 Task: In the  document Journalingfile.pdf Change the allignment of footer to  'Center' Select the entire text and insert font style 'Merriweather' and font size: 24
Action: Mouse moved to (243, 321)
Screenshot: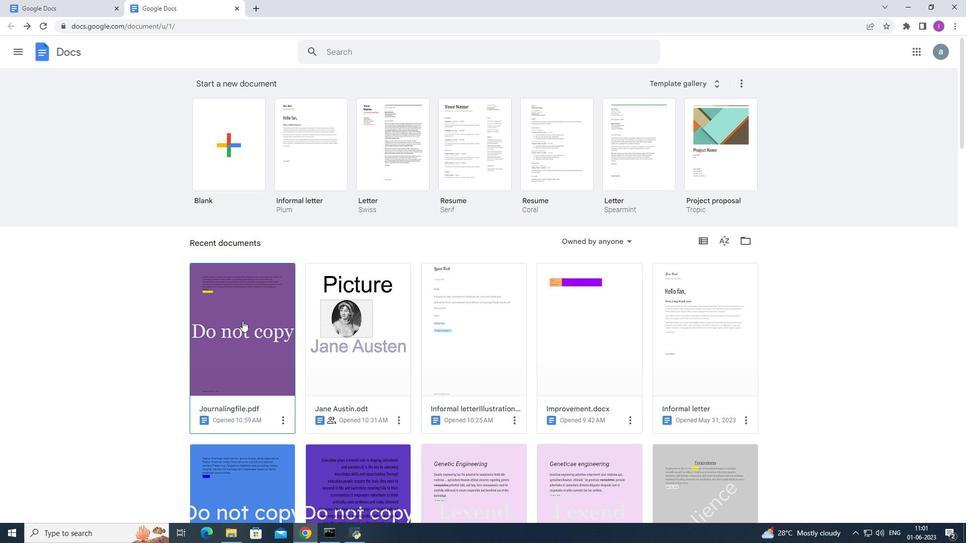 
Action: Mouse pressed left at (243, 321)
Screenshot: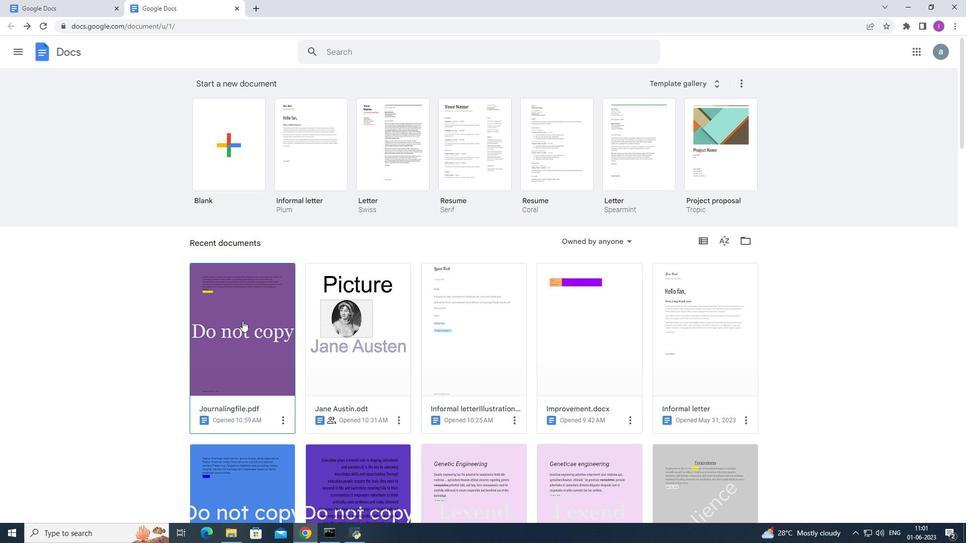 
Action: Mouse moved to (246, 301)
Screenshot: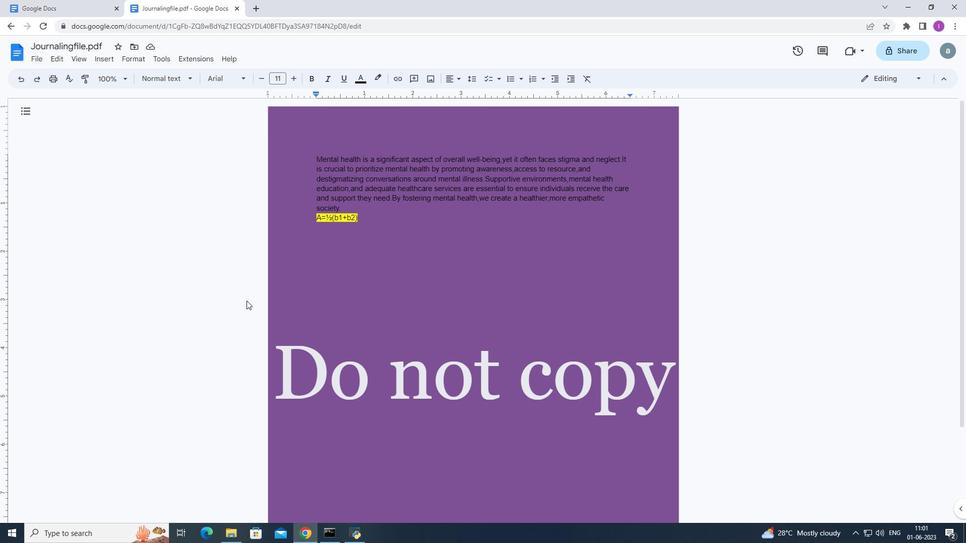 
Action: Mouse scrolled (246, 300) with delta (0, 0)
Screenshot: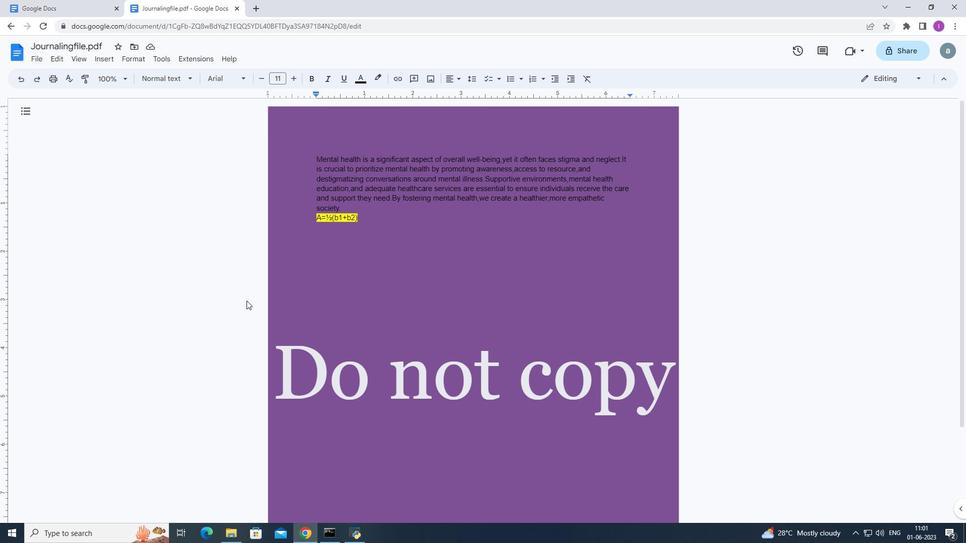 
Action: Mouse moved to (249, 301)
Screenshot: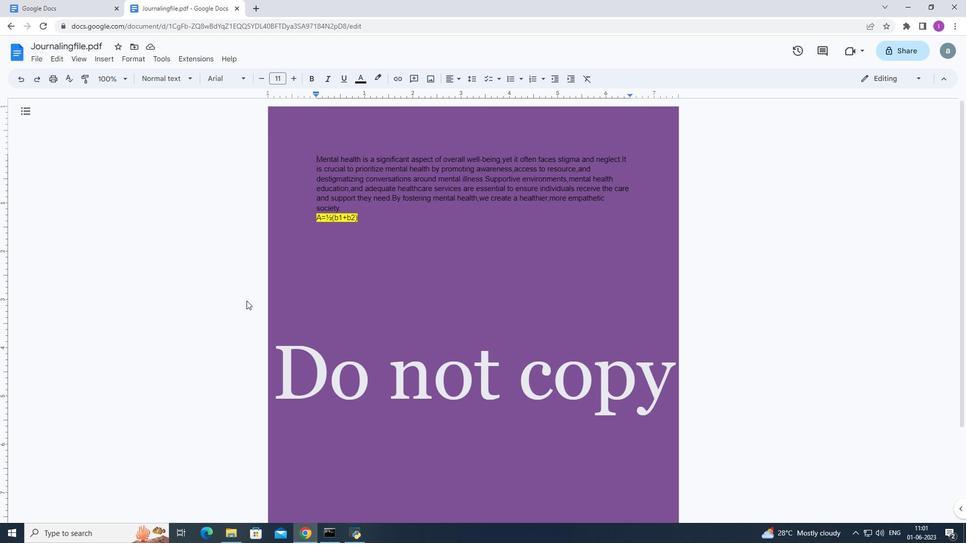 
Action: Mouse scrolled (248, 301) with delta (0, 0)
Screenshot: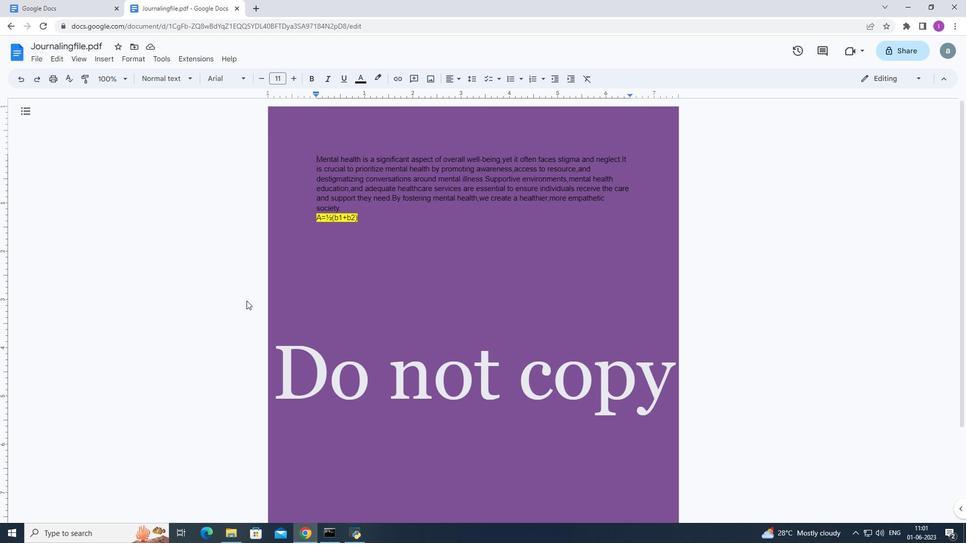 
Action: Mouse moved to (249, 301)
Screenshot: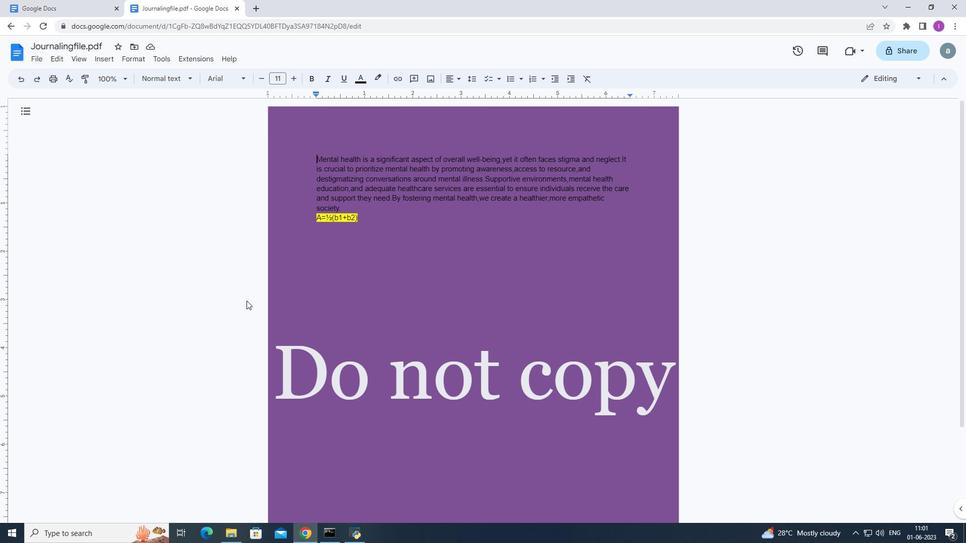 
Action: Mouse scrolled (249, 301) with delta (0, 0)
Screenshot: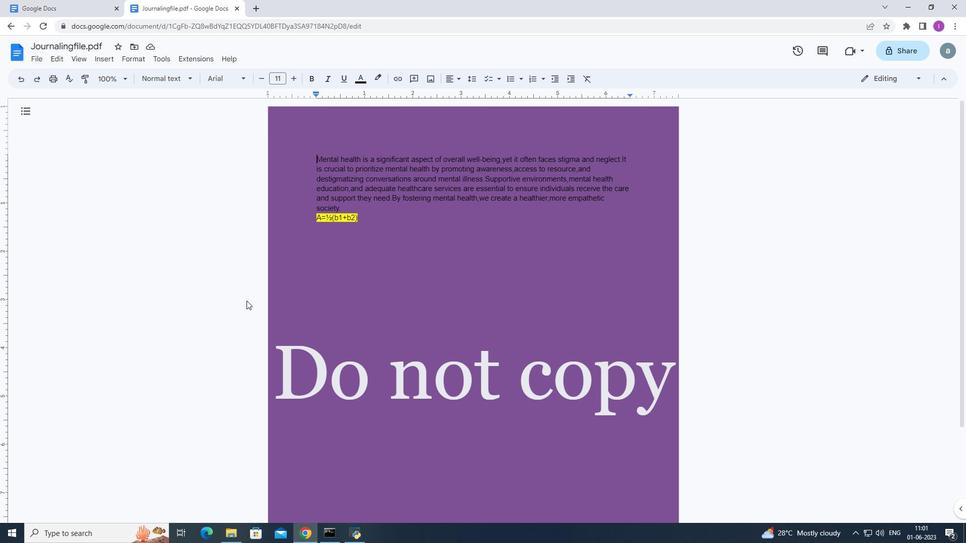 
Action: Mouse moved to (256, 299)
Screenshot: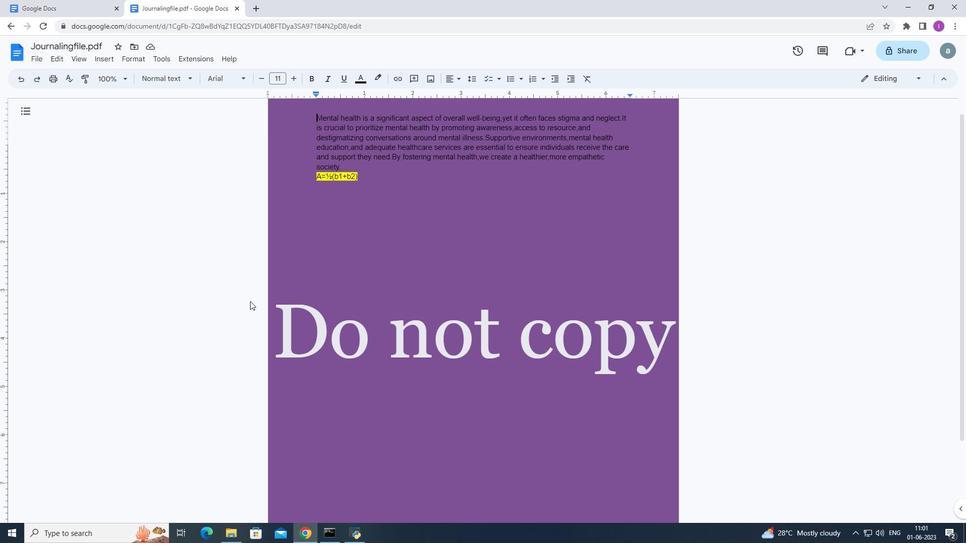
Action: Mouse scrolled (256, 298) with delta (0, 0)
Screenshot: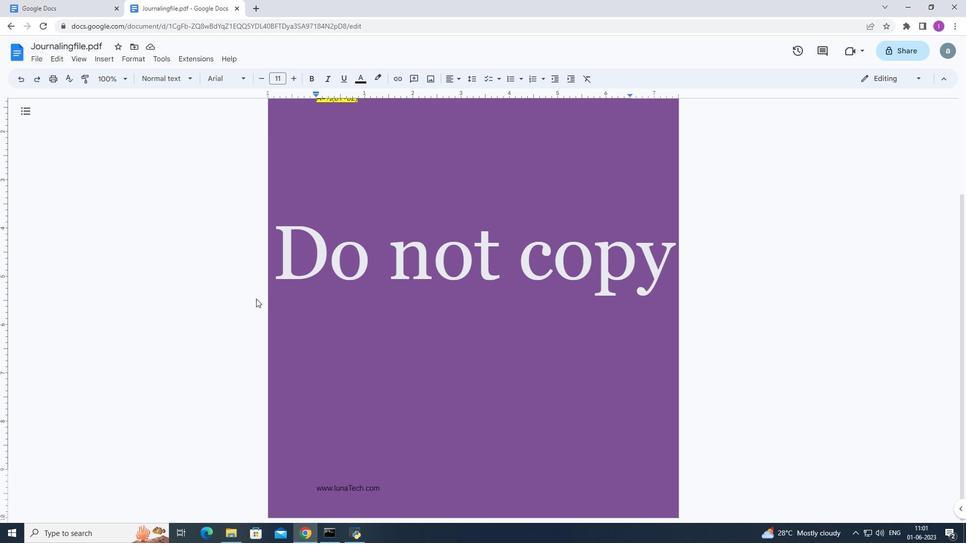 
Action: Mouse moved to (256, 299)
Screenshot: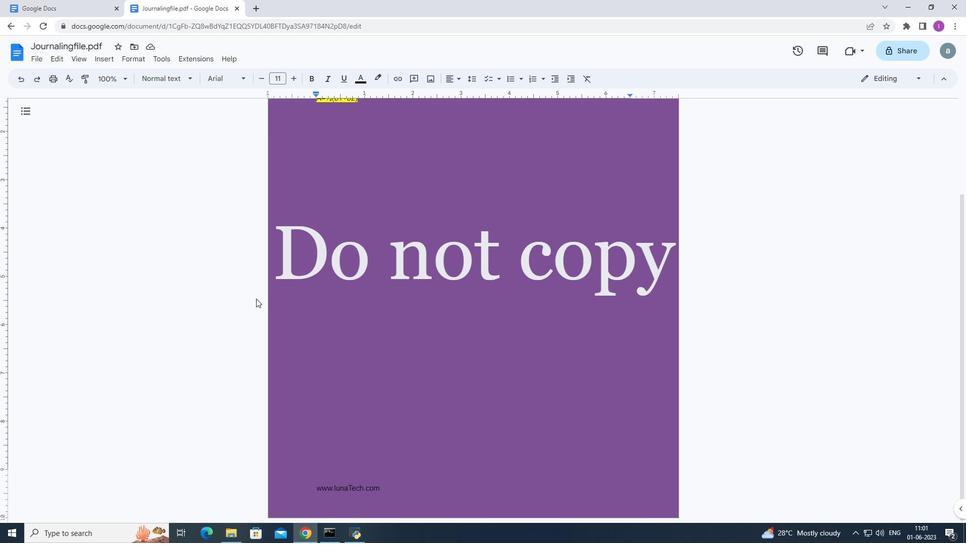 
Action: Mouse scrolled (256, 298) with delta (0, 0)
Screenshot: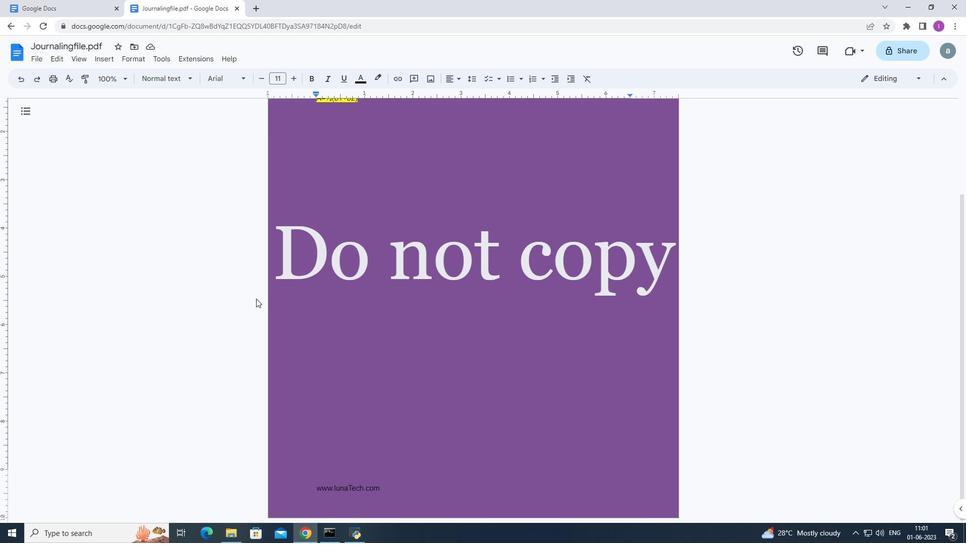
Action: Mouse moved to (256, 299)
Screenshot: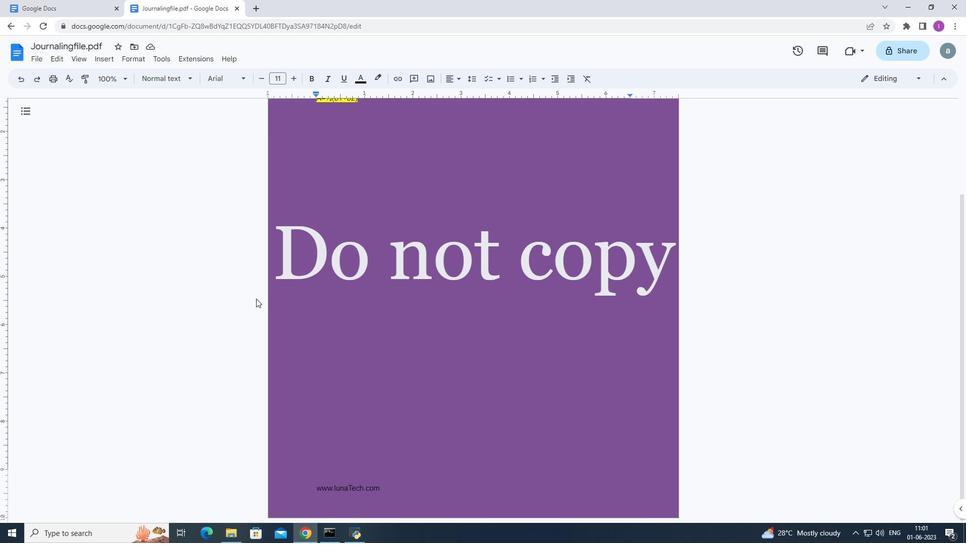 
Action: Mouse scrolled (256, 298) with delta (0, 0)
Screenshot: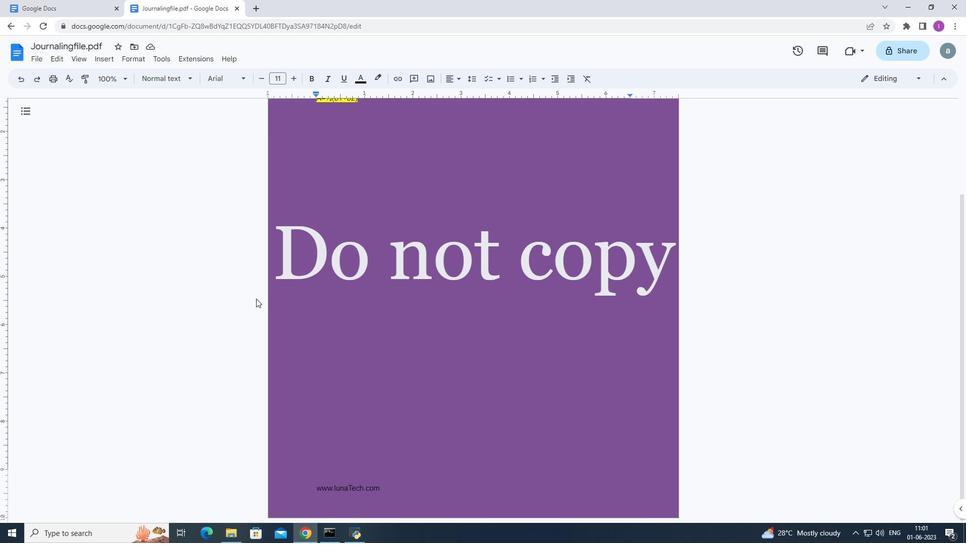 
Action: Mouse moved to (385, 489)
Screenshot: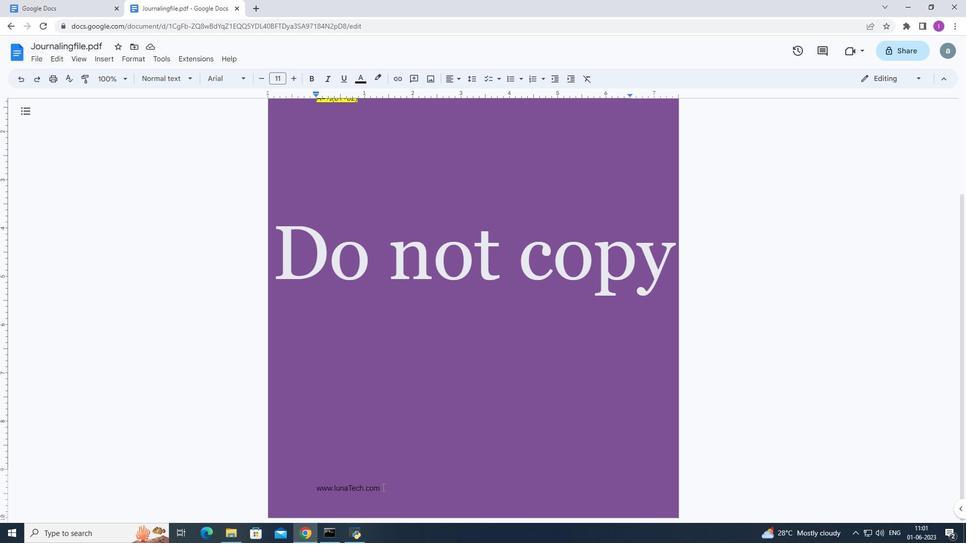 
Action: Mouse pressed left at (385, 489)
Screenshot: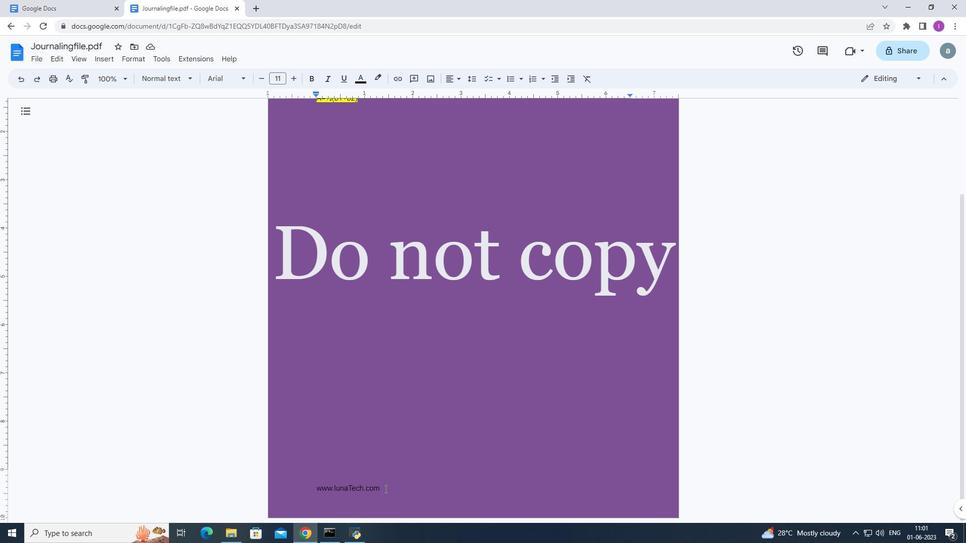 
Action: Mouse moved to (384, 481)
Screenshot: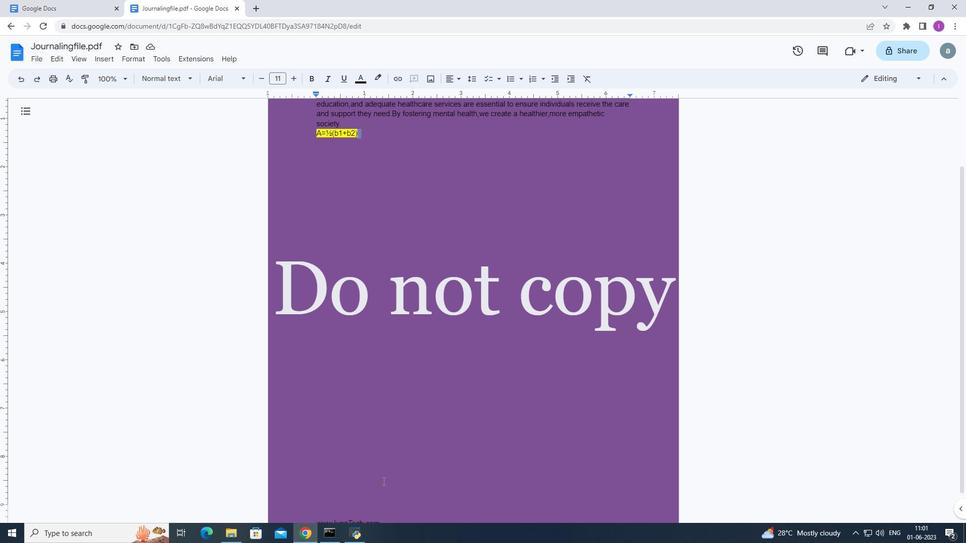 
Action: Mouse scrolled (384, 480) with delta (0, 0)
Screenshot: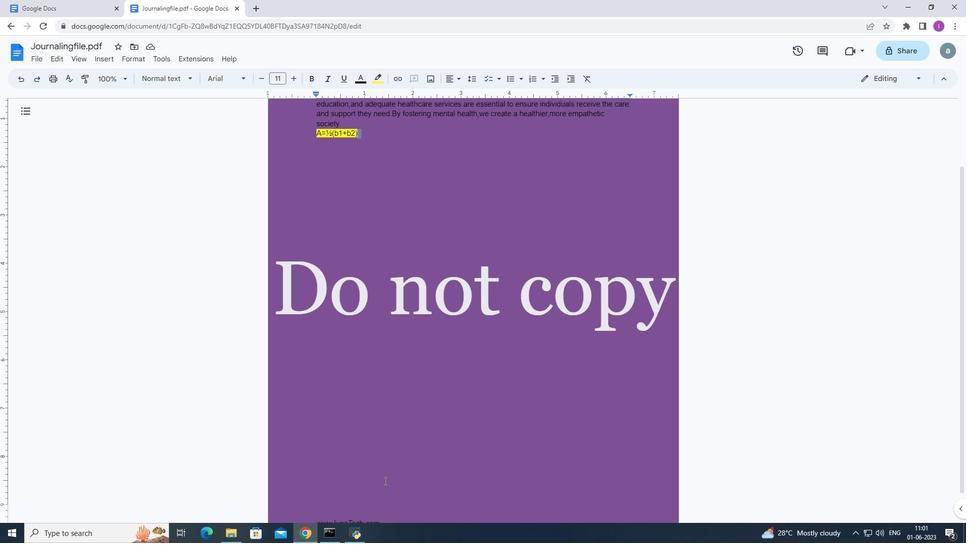 
Action: Mouse scrolled (384, 480) with delta (0, 0)
Screenshot: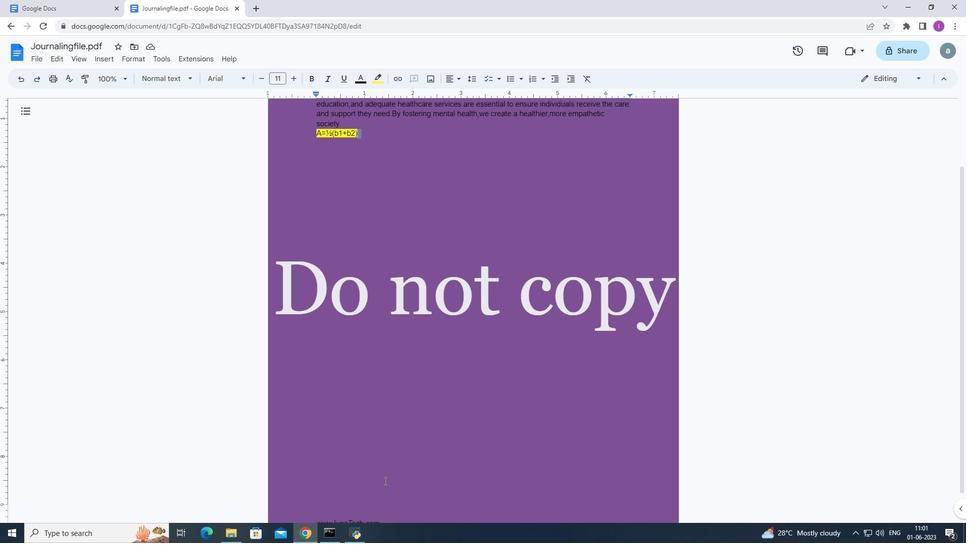 
Action: Mouse scrolled (384, 480) with delta (0, 0)
Screenshot: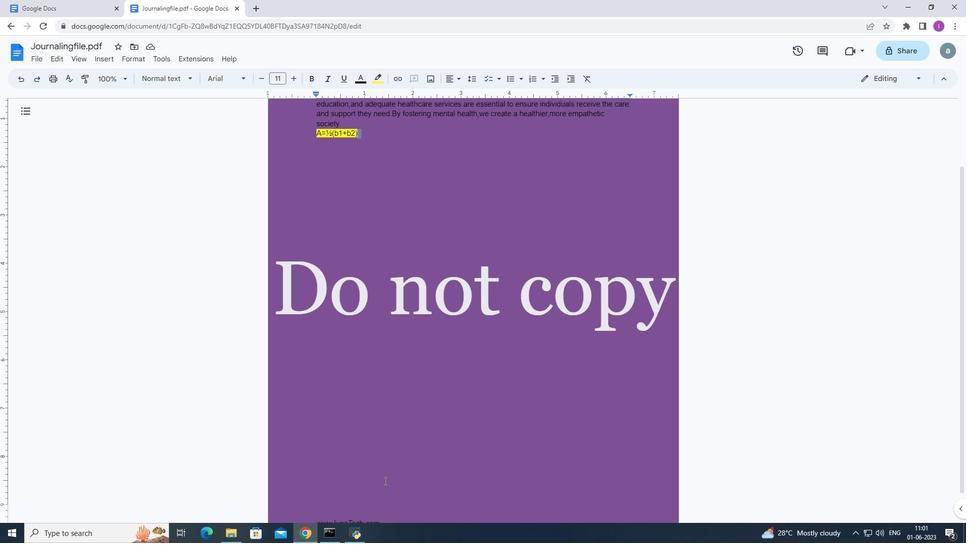
Action: Mouse scrolled (384, 481) with delta (0, 0)
Screenshot: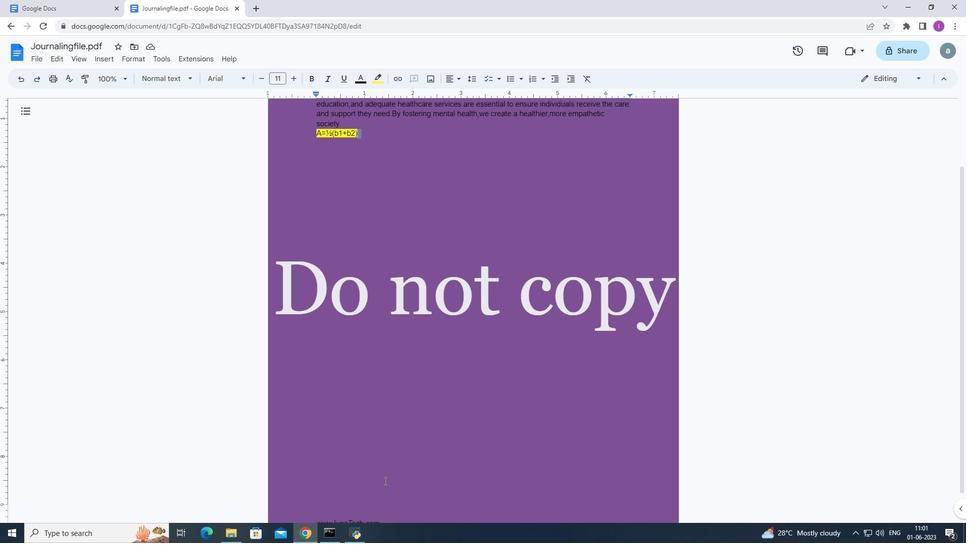 
Action: Mouse moved to (361, 484)
Screenshot: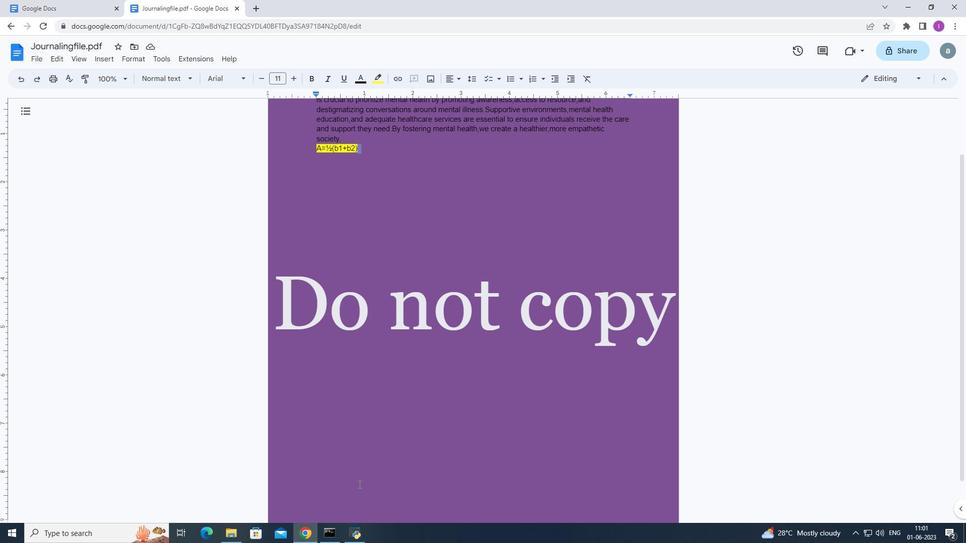 
Action: Mouse scrolled (361, 484) with delta (0, 0)
Screenshot: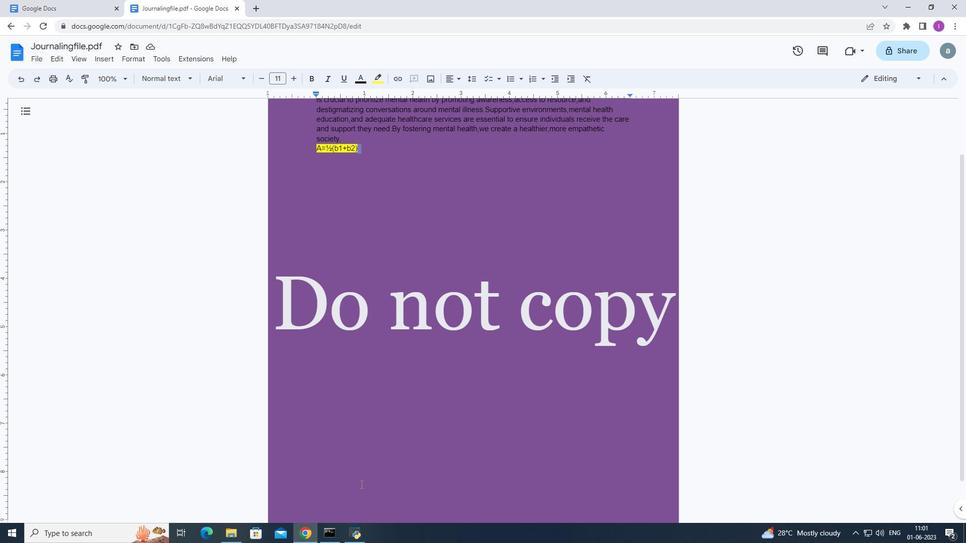 
Action: Mouse scrolled (361, 485) with delta (0, 0)
Screenshot: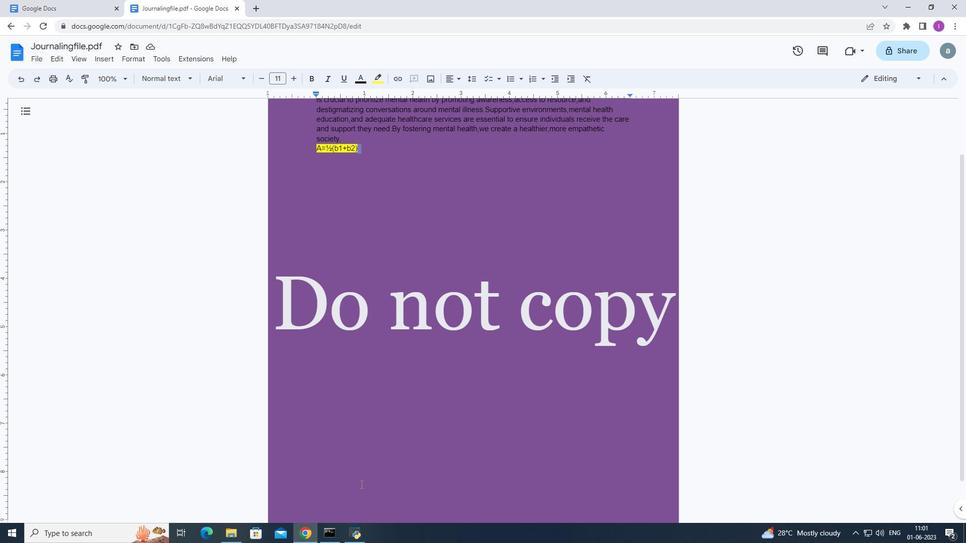 
Action: Mouse scrolled (361, 484) with delta (0, 0)
Screenshot: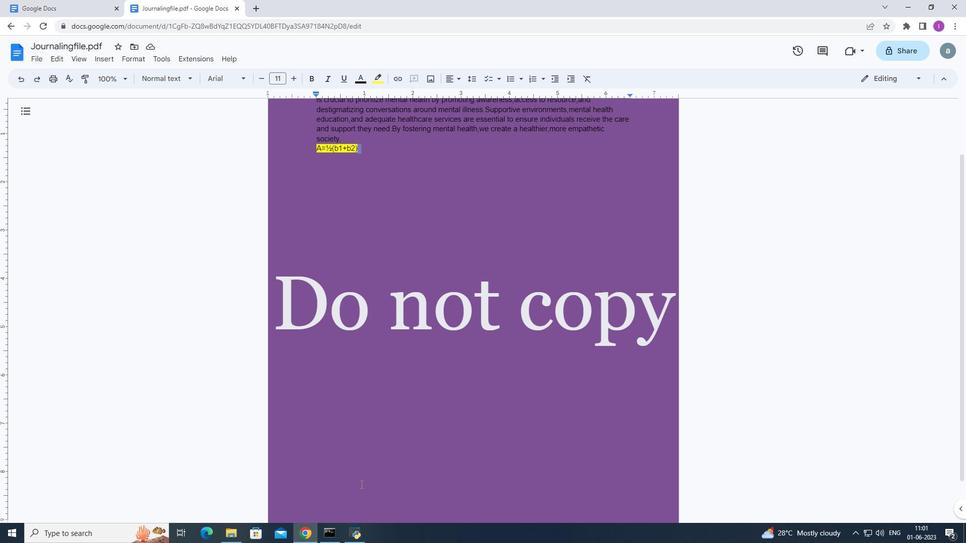 
Action: Mouse moved to (363, 483)
Screenshot: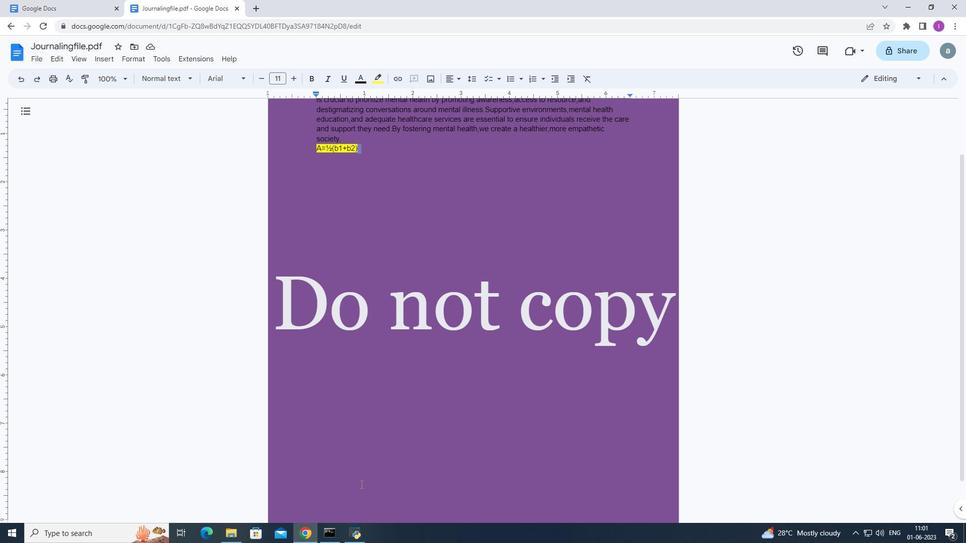 
Action: Mouse scrolled (362, 483) with delta (0, 0)
Screenshot: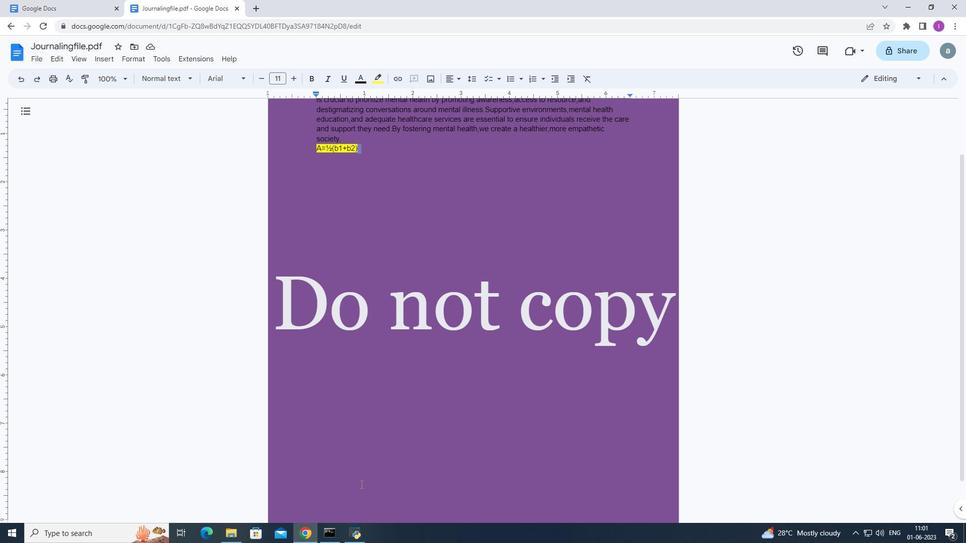 
Action: Mouse moved to (366, 489)
Screenshot: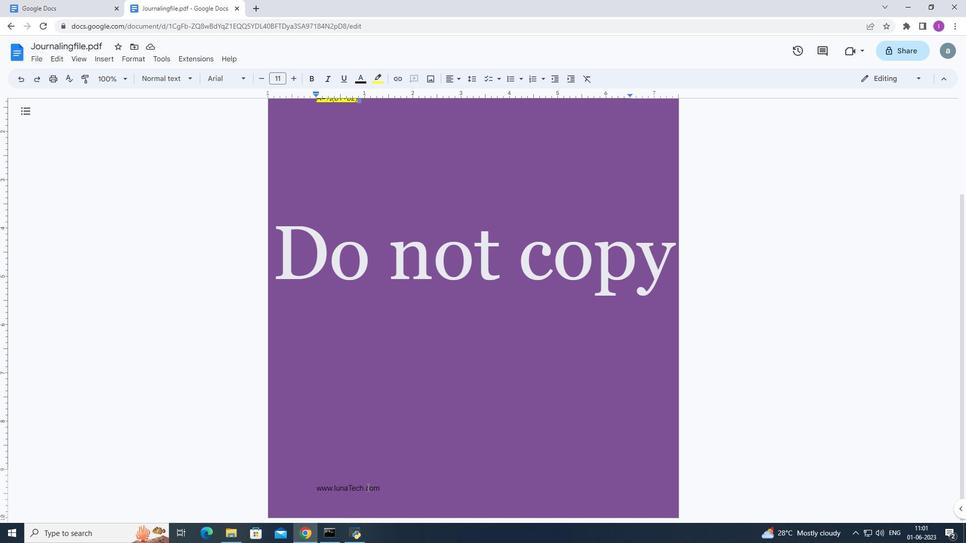 
Action: Mouse pressed left at (366, 489)
Screenshot: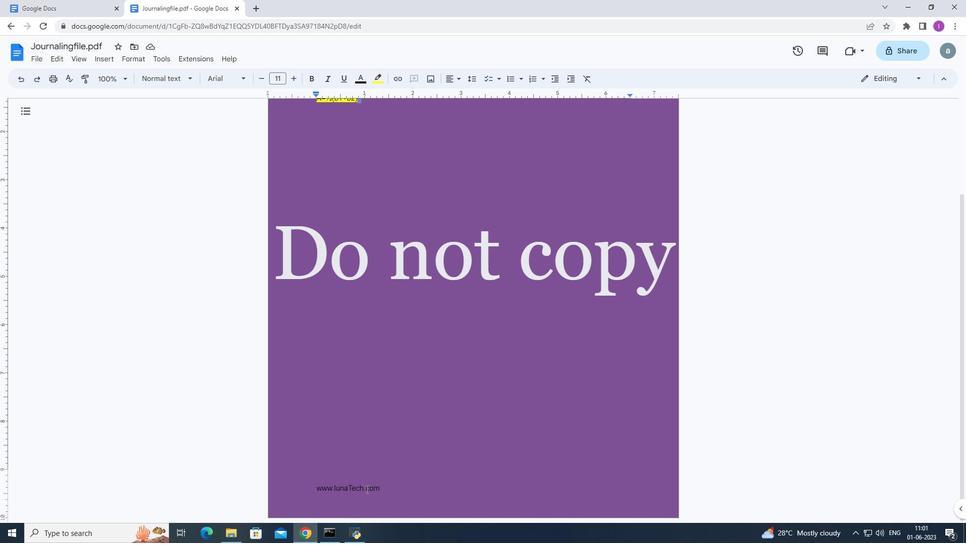 
Action: Mouse pressed left at (366, 489)
Screenshot: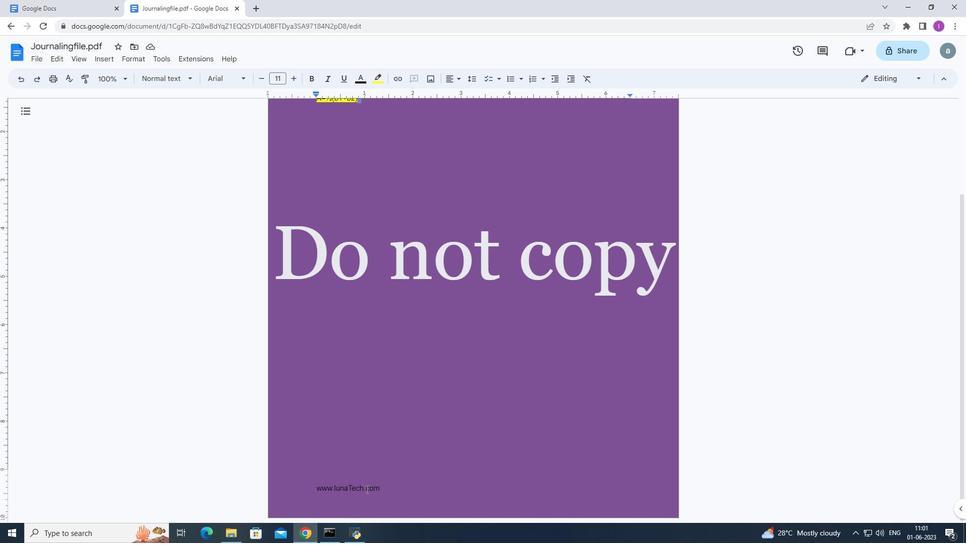 
Action: Mouse moved to (361, 532)
Screenshot: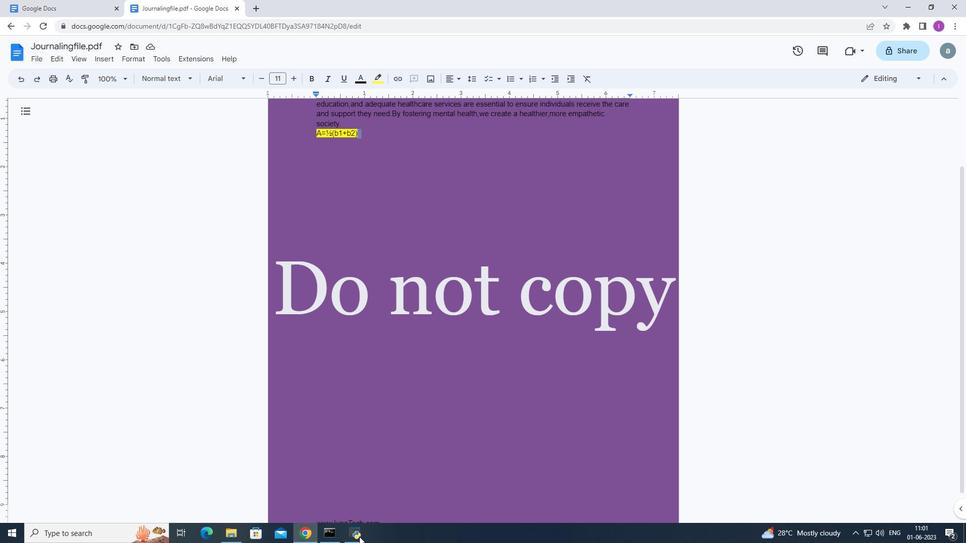 
Action: Mouse scrolled (361, 532) with delta (0, 0)
Screenshot: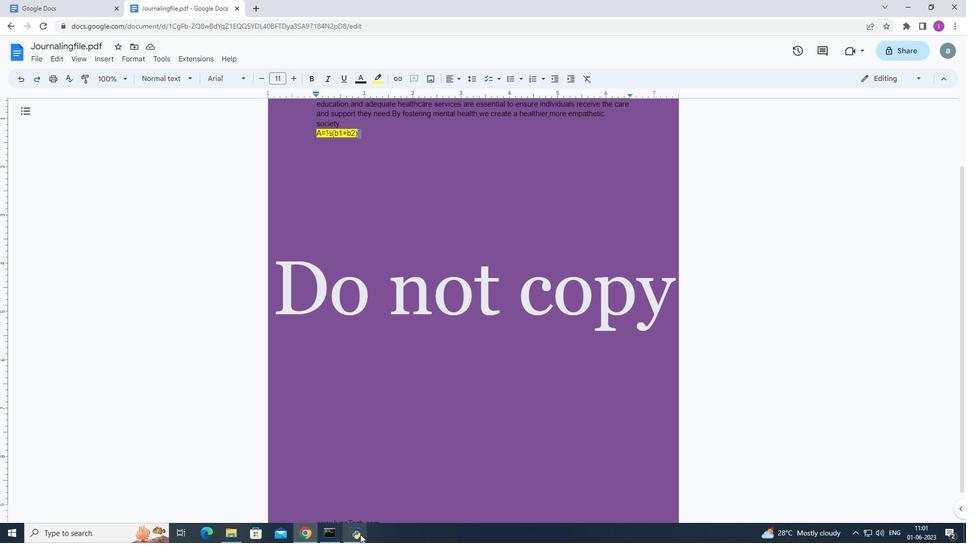 
Action: Mouse scrolled (361, 532) with delta (0, 0)
Screenshot: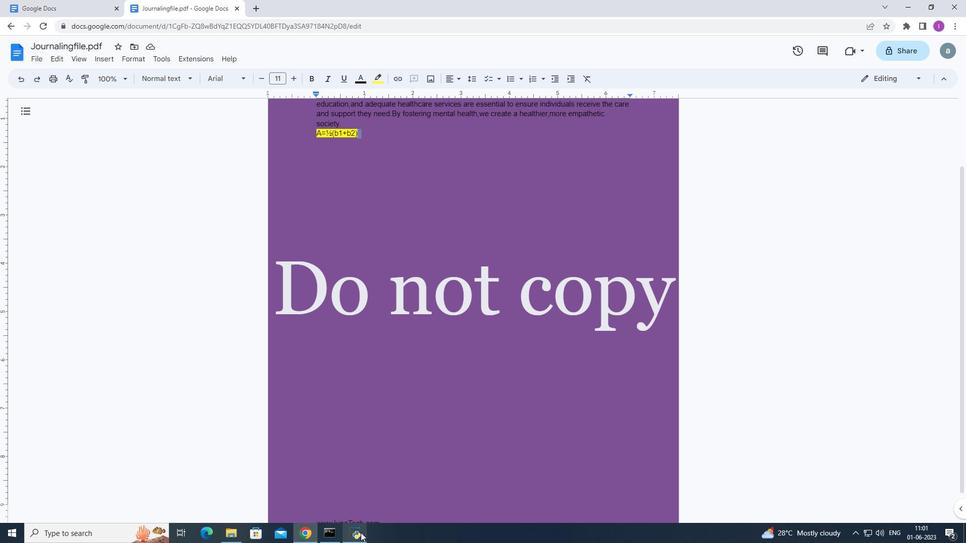 
Action: Mouse scrolled (361, 532) with delta (0, 0)
Screenshot: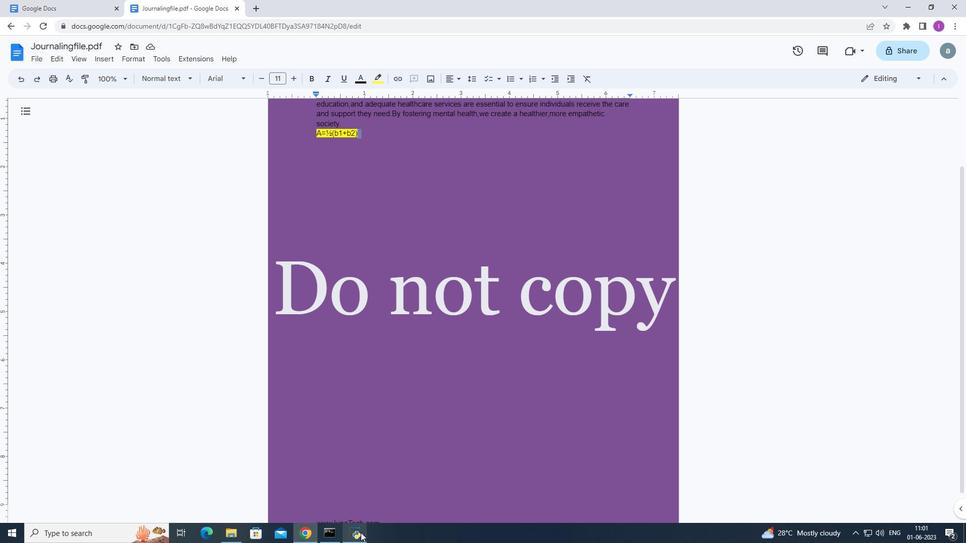 
Action: Mouse moved to (361, 532)
Screenshot: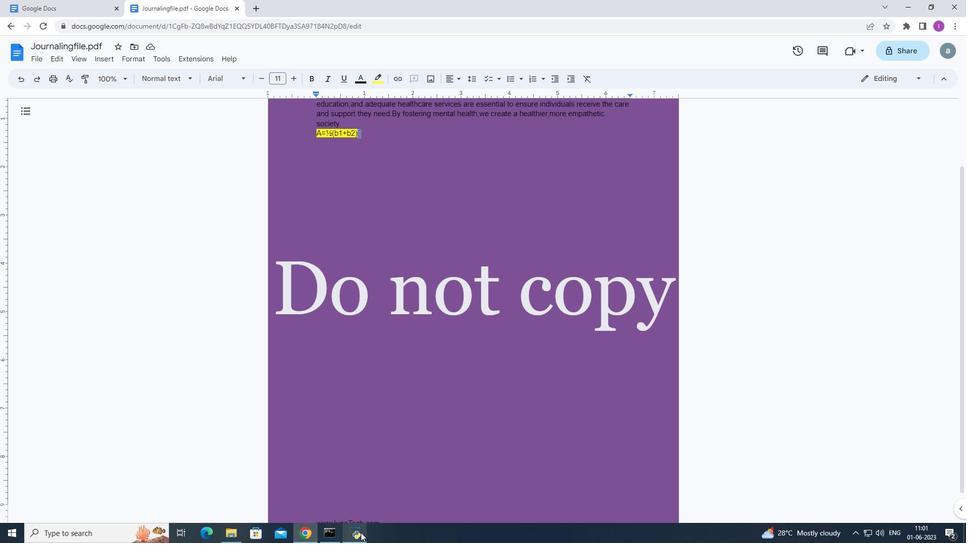 
Action: Mouse scrolled (361, 532) with delta (0, 0)
Screenshot: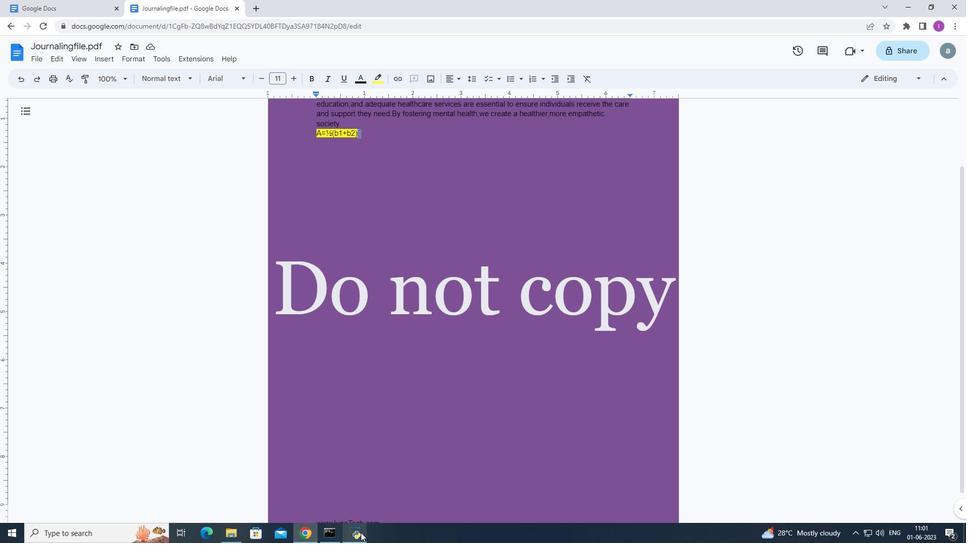 
Action: Mouse moved to (360, 479)
Screenshot: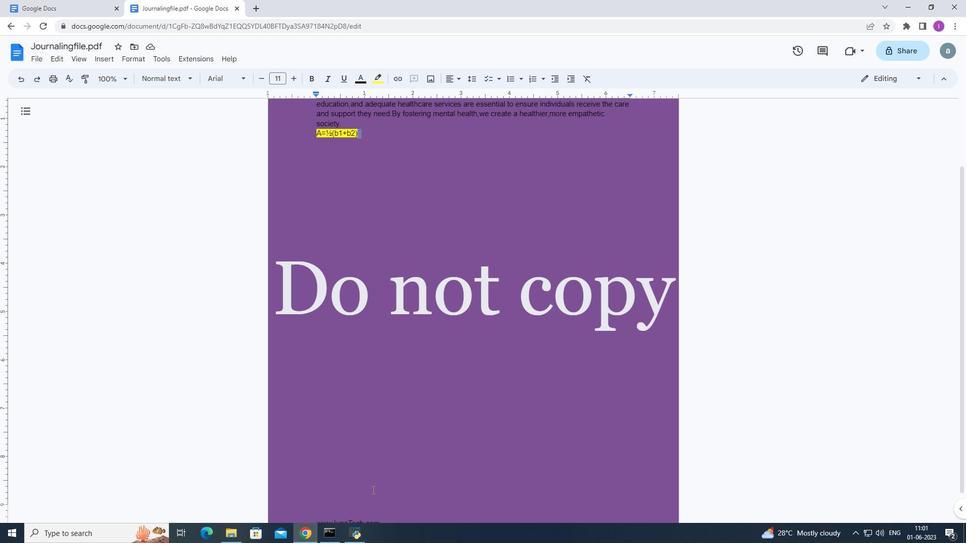 
Action: Mouse scrolled (360, 478) with delta (0, 0)
Screenshot: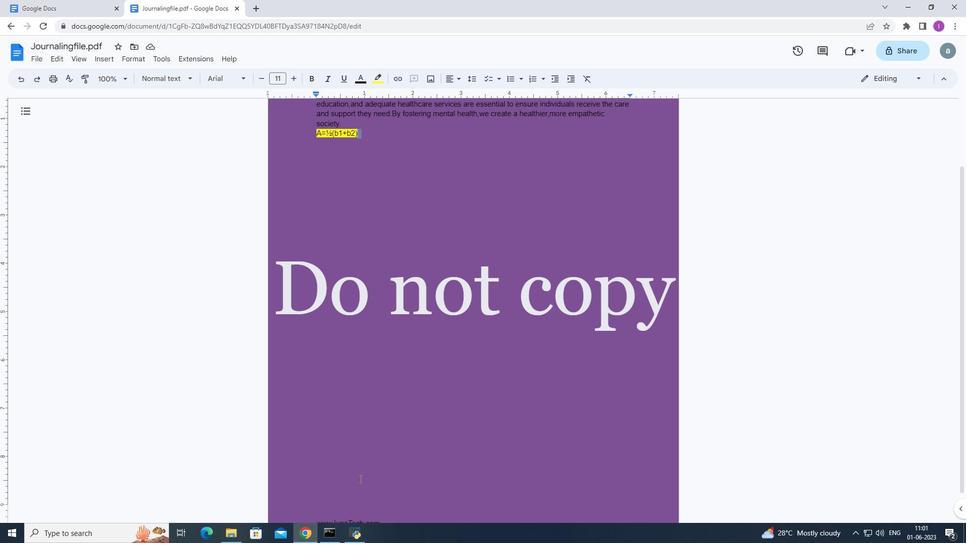 
Action: Mouse scrolled (360, 478) with delta (0, 0)
Screenshot: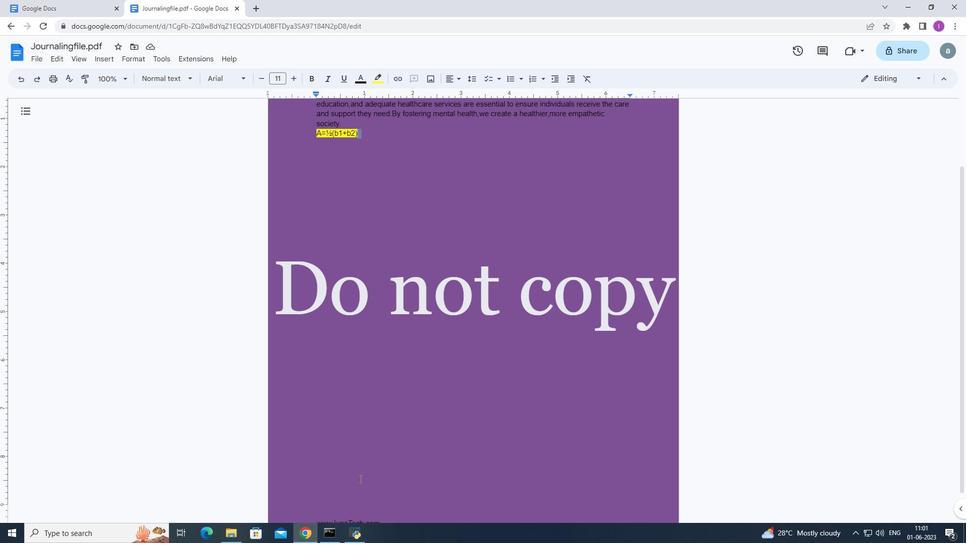 
Action: Mouse scrolled (360, 478) with delta (0, 0)
Screenshot: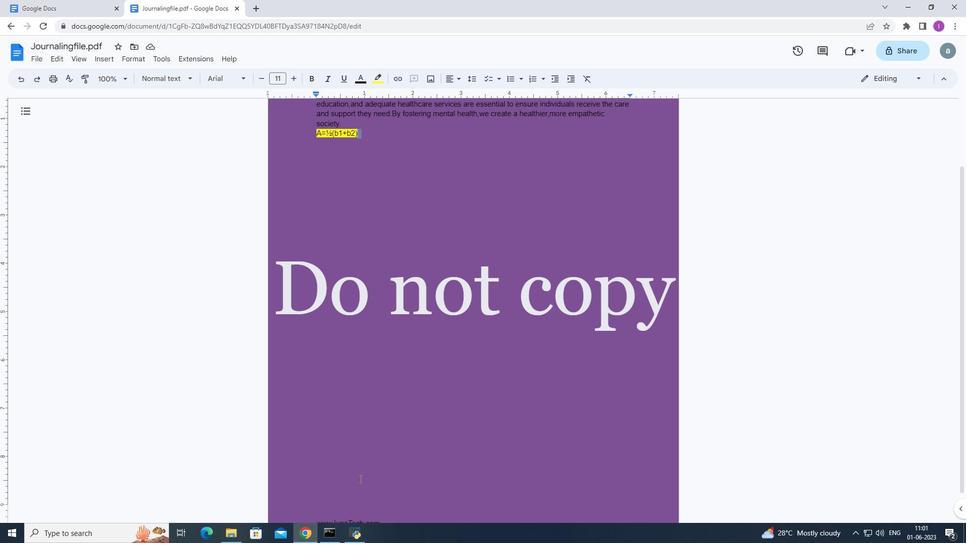 
Action: Mouse scrolled (360, 478) with delta (0, 0)
Screenshot: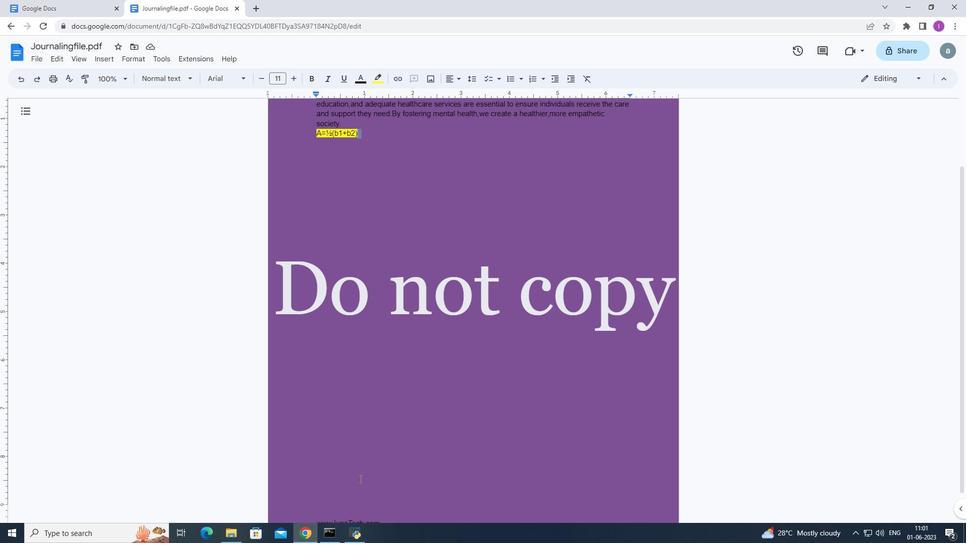 
Action: Mouse moved to (360, 490)
Screenshot: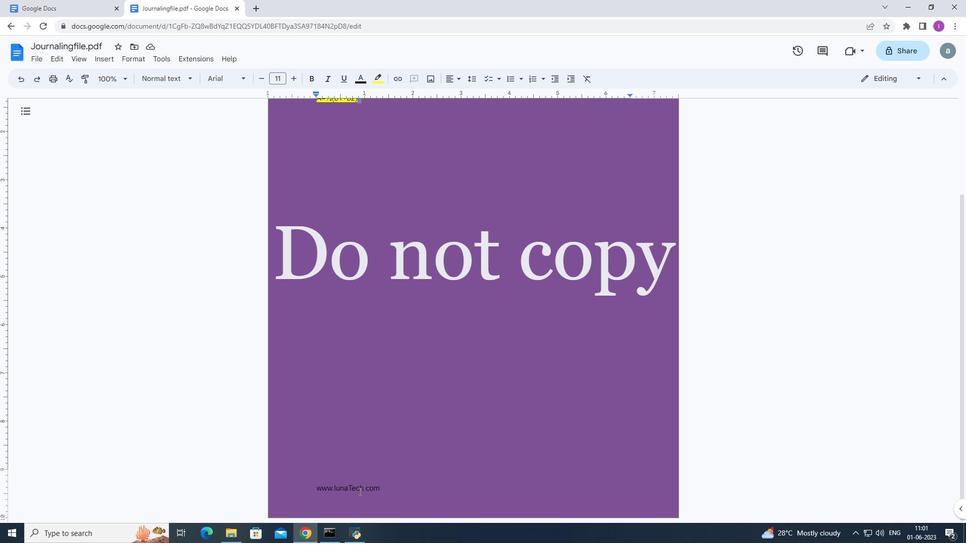 
Action: Mouse pressed left at (360, 490)
Screenshot: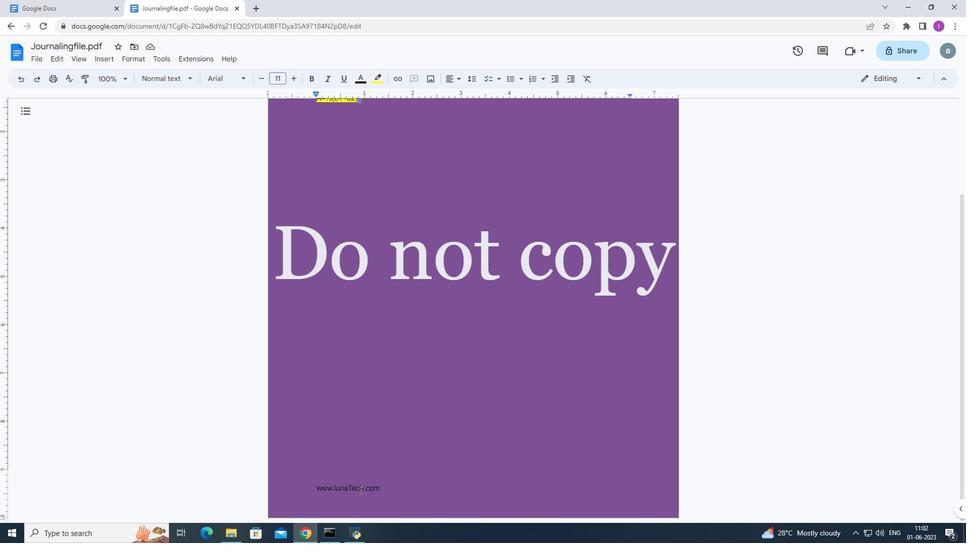 
Action: Mouse pressed left at (360, 490)
Screenshot: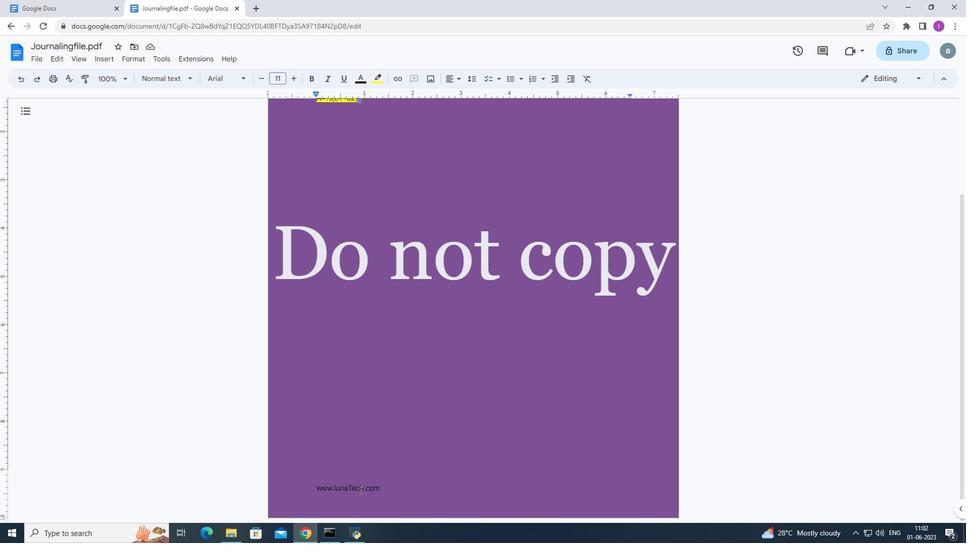 
Action: Mouse moved to (387, 475)
Screenshot: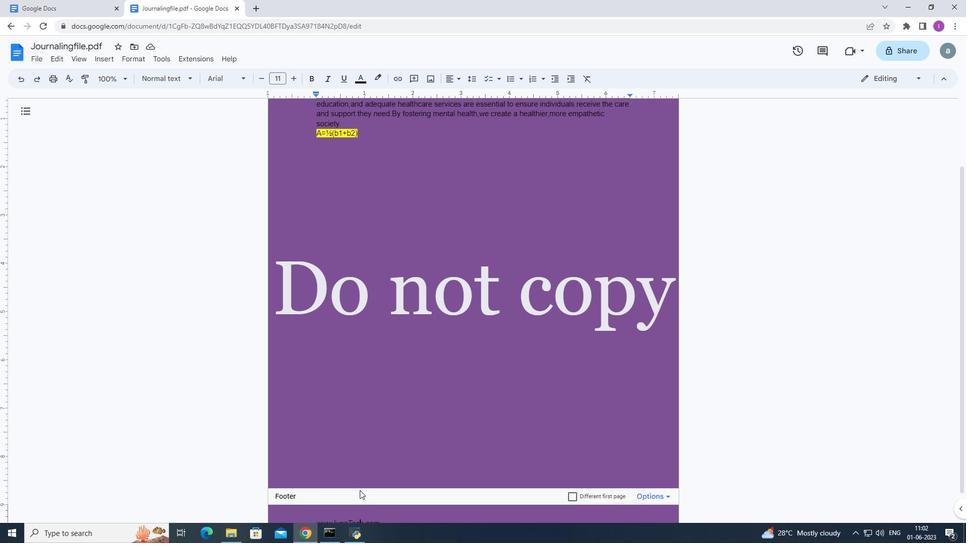 
Action: Mouse scrolled (387, 474) with delta (0, 0)
Screenshot: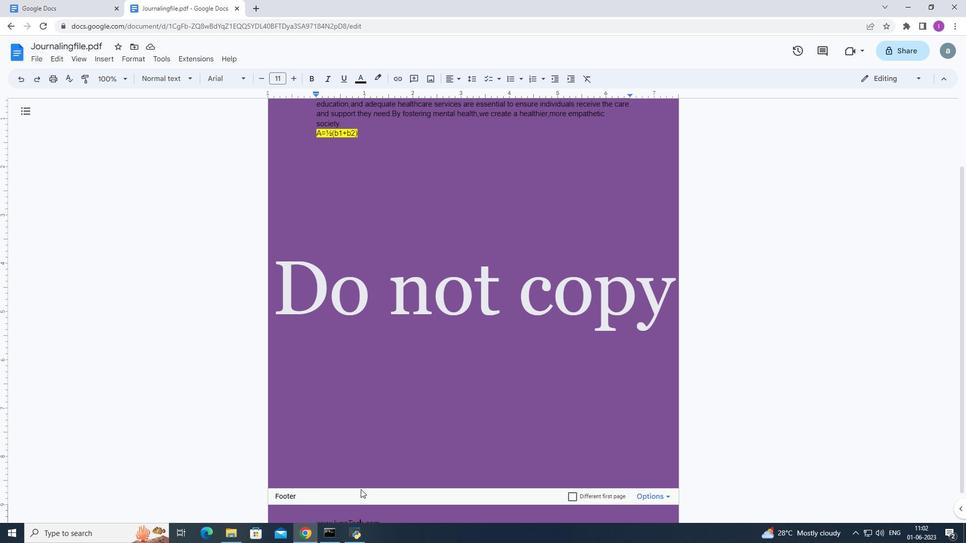 
Action: Mouse moved to (388, 475)
Screenshot: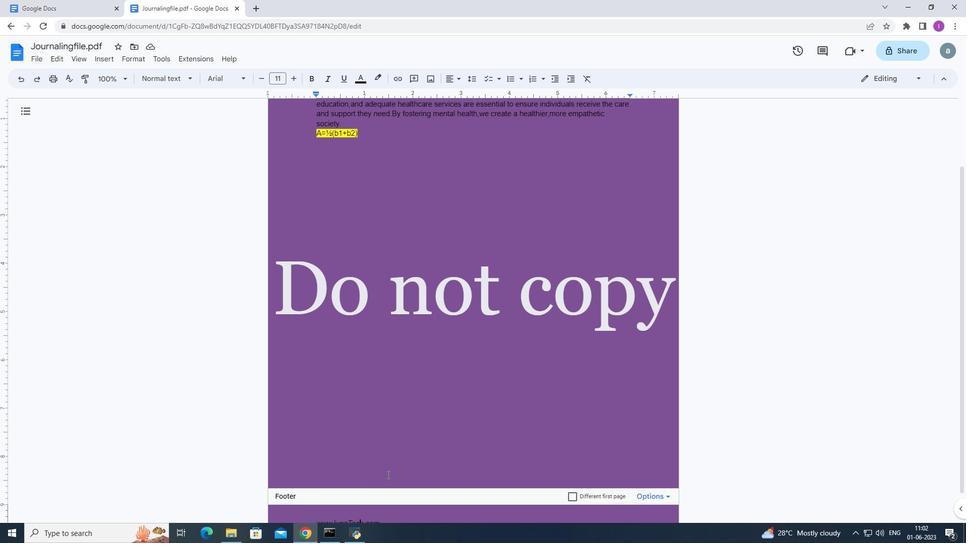 
Action: Mouse scrolled (388, 475) with delta (0, 0)
Screenshot: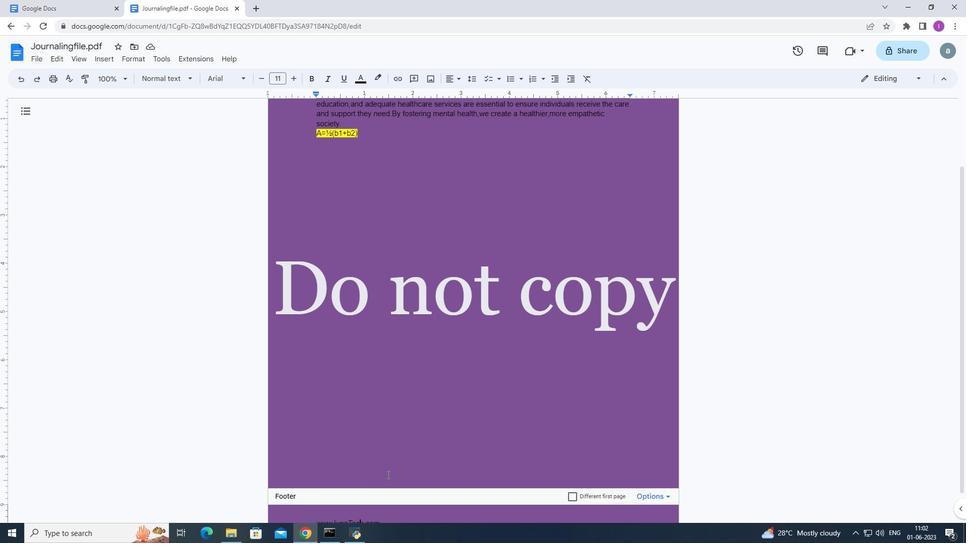 
Action: Mouse scrolled (388, 474) with delta (0, 0)
Screenshot: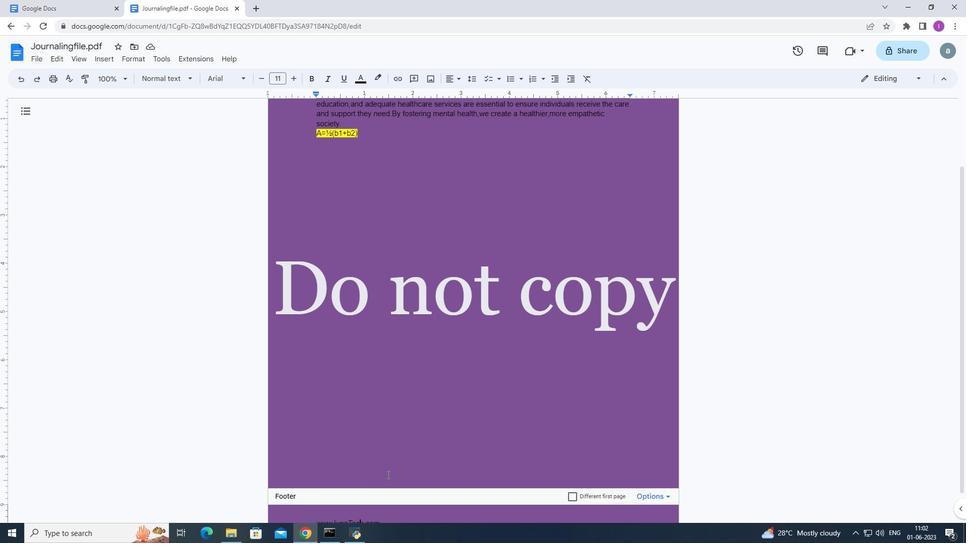 
Action: Mouse moved to (389, 491)
Screenshot: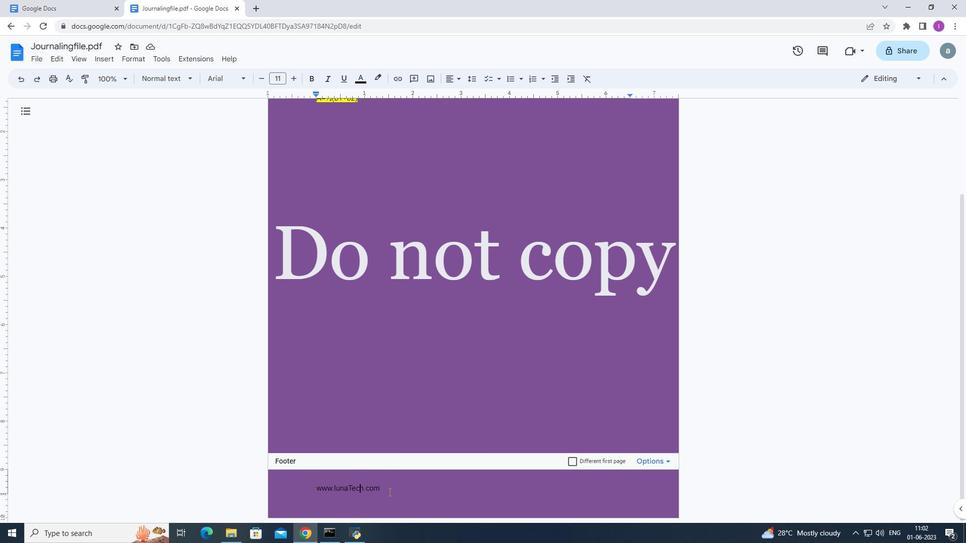 
Action: Mouse pressed left at (389, 491)
Screenshot: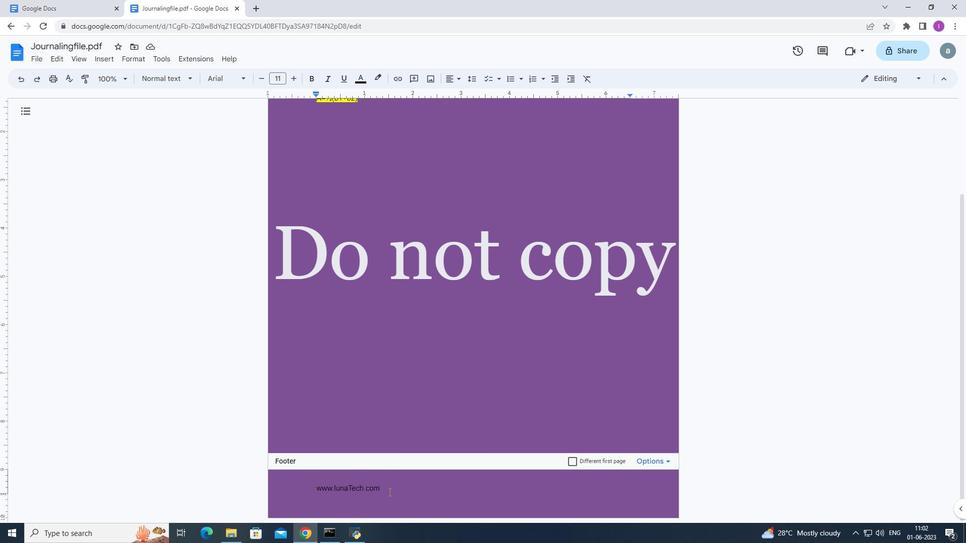 
Action: Mouse moved to (446, 76)
Screenshot: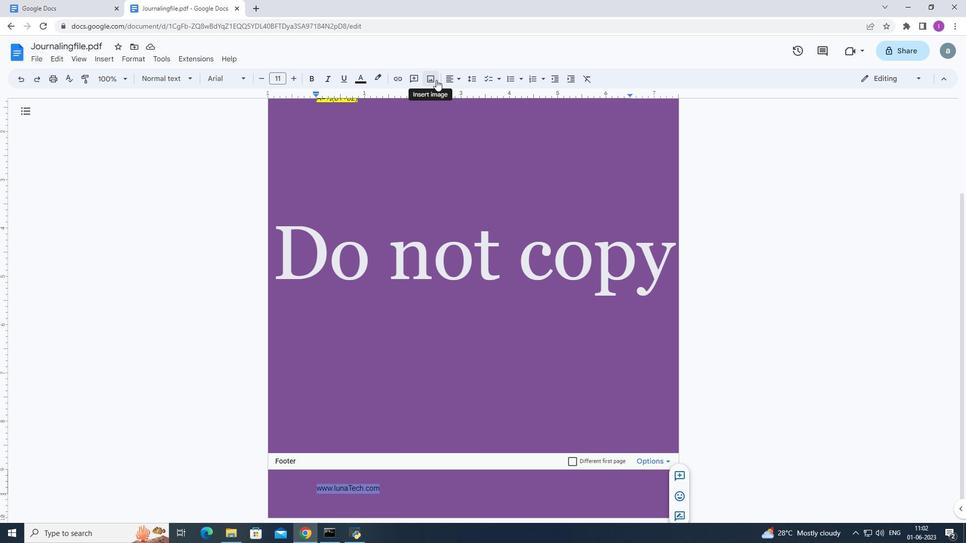 
Action: Mouse pressed left at (446, 76)
Screenshot: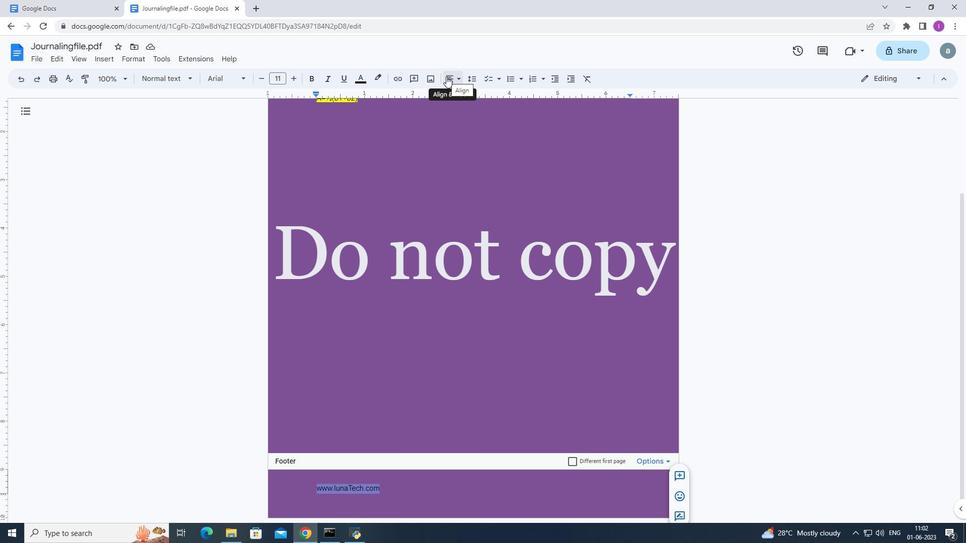 
Action: Mouse moved to (465, 98)
Screenshot: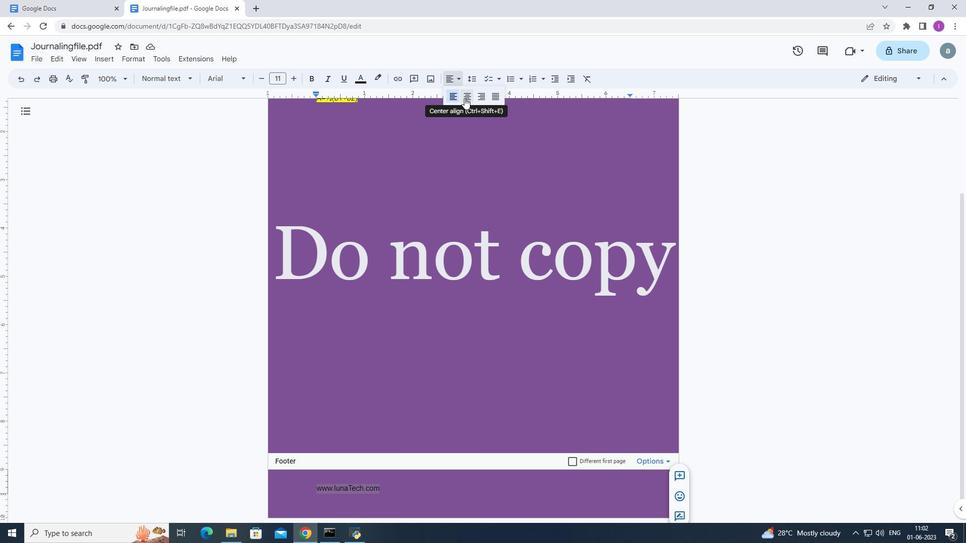 
Action: Mouse pressed left at (465, 98)
Screenshot: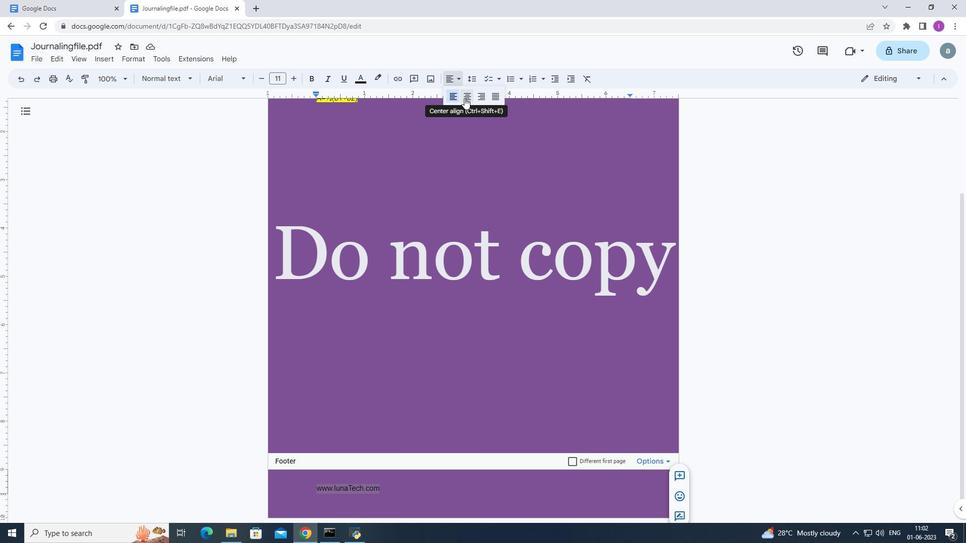 
Action: Mouse moved to (162, 266)
Screenshot: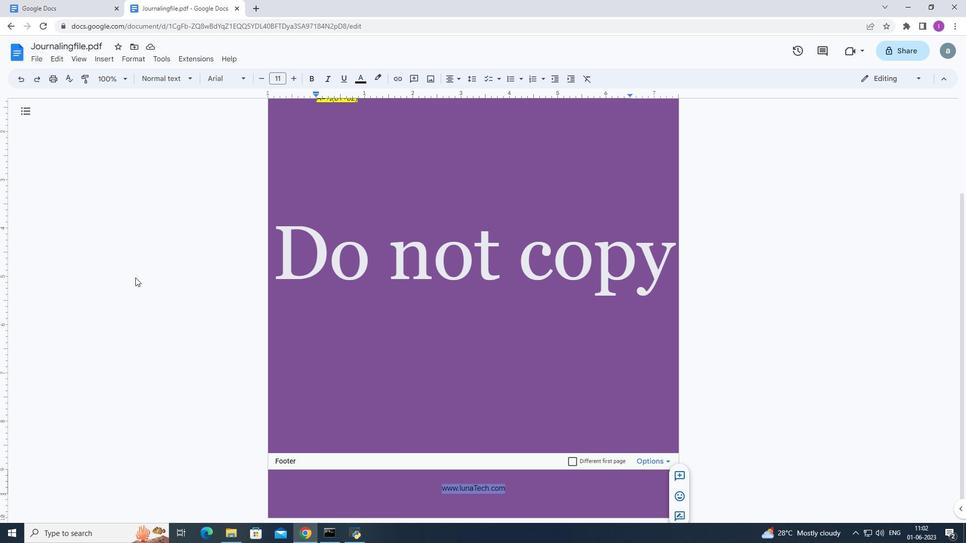 
Action: Mouse pressed left at (162, 266)
Screenshot: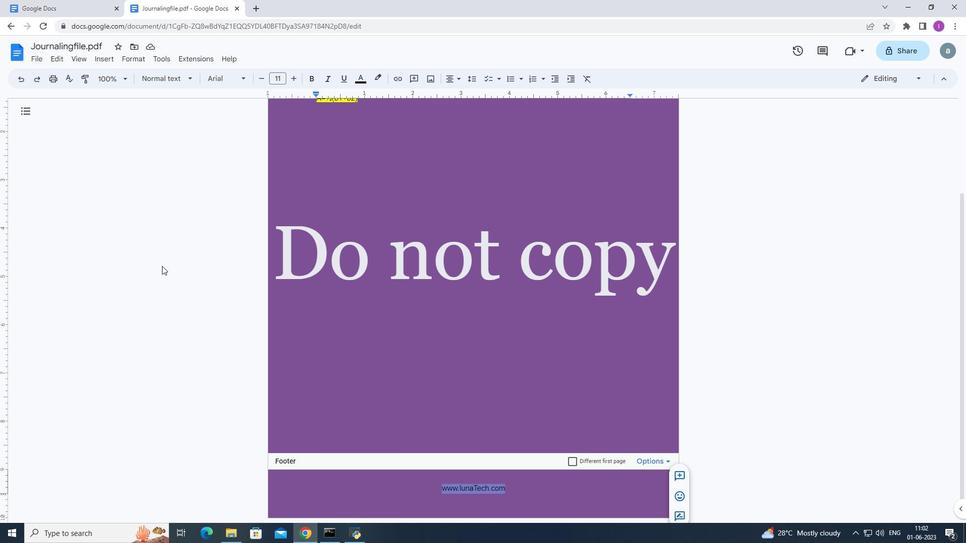 
Action: Mouse moved to (257, 263)
Screenshot: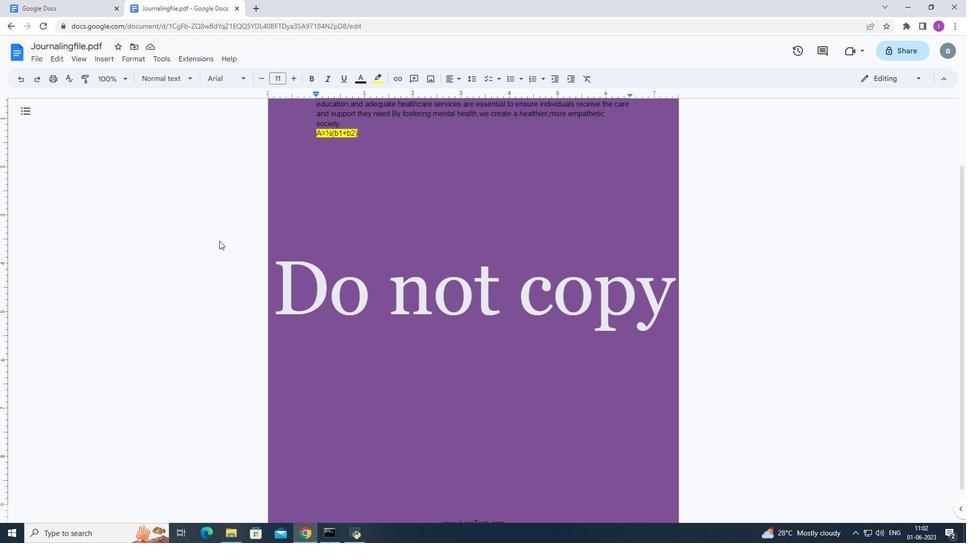 
Action: Mouse scrolled (257, 263) with delta (0, 0)
Screenshot: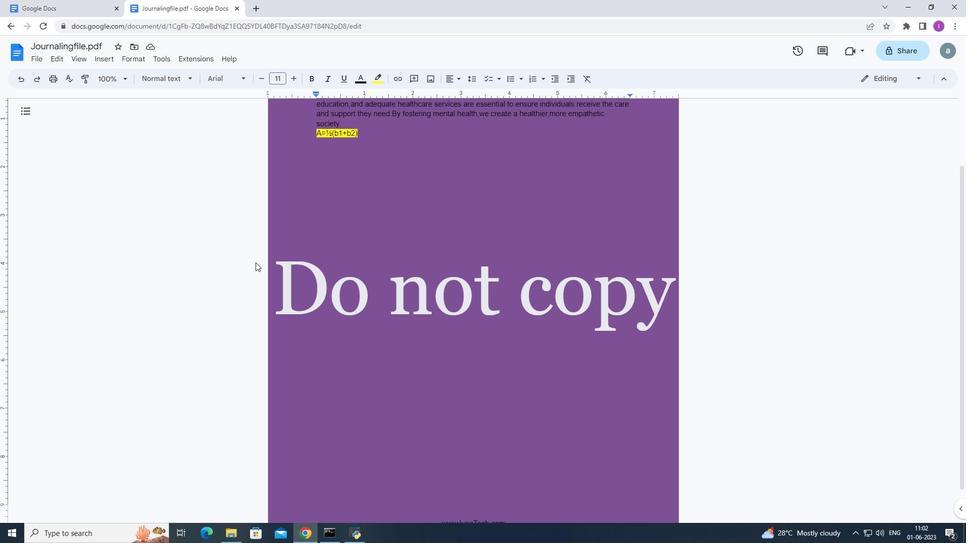 
Action: Mouse scrolled (257, 263) with delta (0, 0)
Screenshot: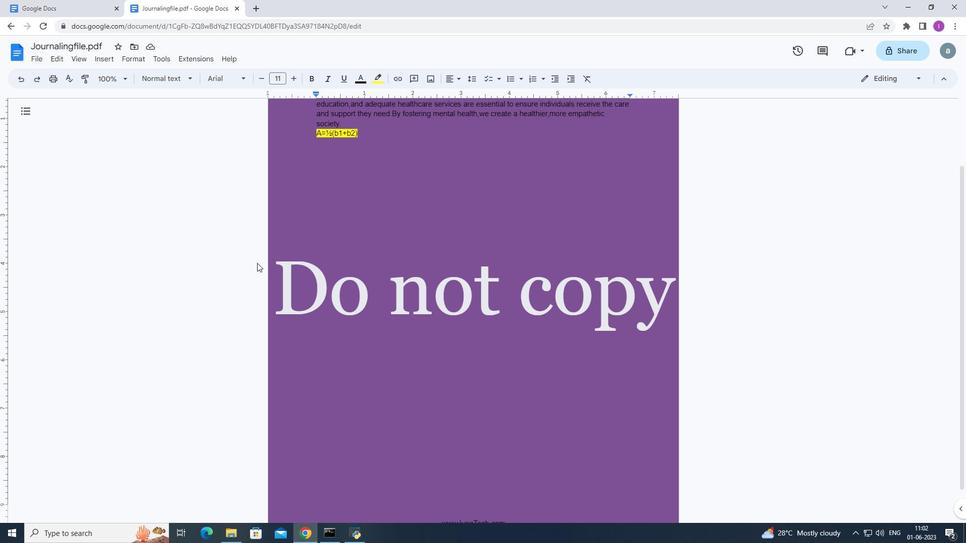 
Action: Mouse moved to (311, 144)
Screenshot: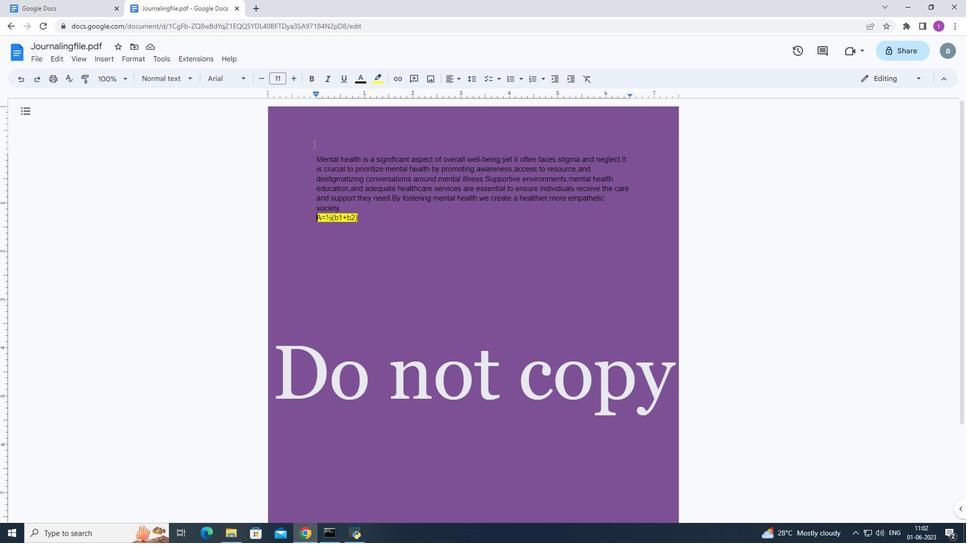 
Action: Mouse pressed left at (311, 144)
Screenshot: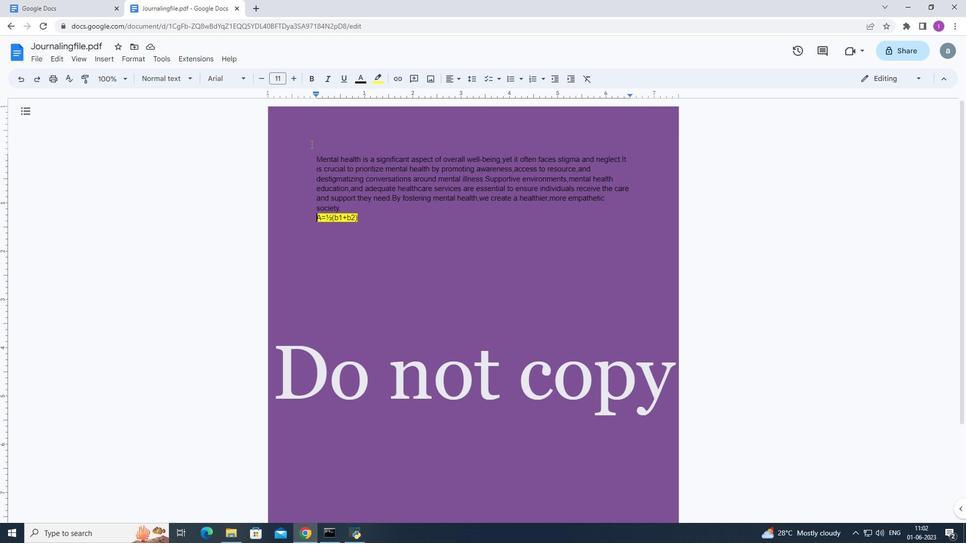 
Action: Mouse moved to (239, 79)
Screenshot: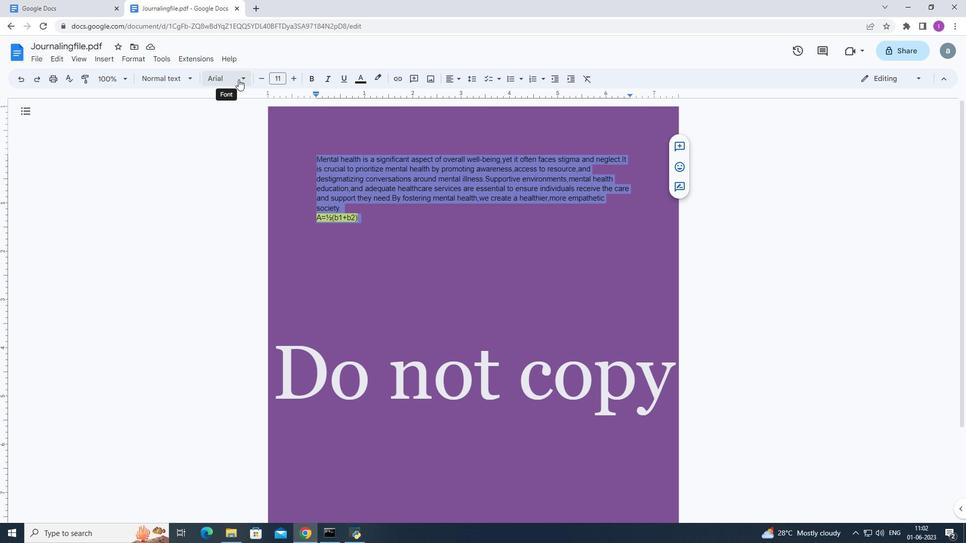 
Action: Mouse pressed left at (239, 79)
Screenshot: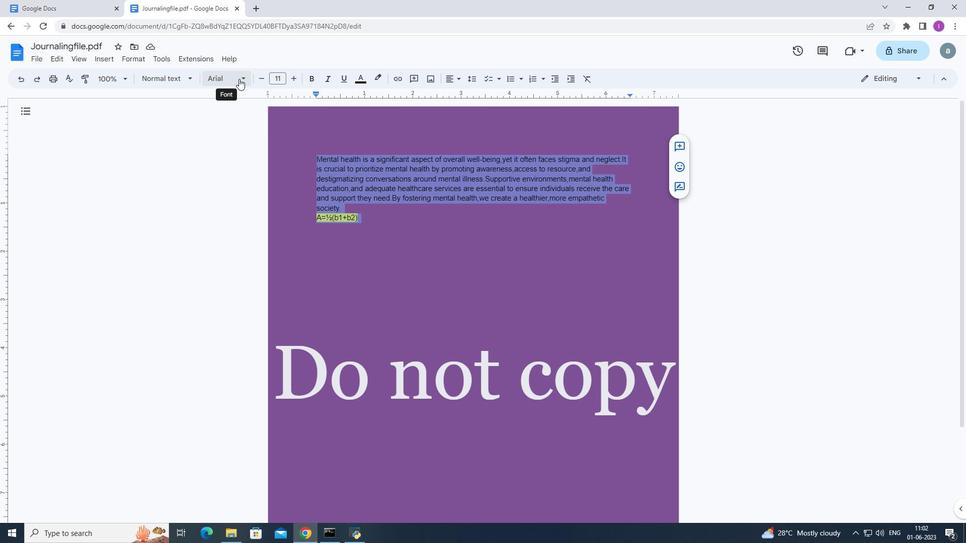 
Action: Mouse moved to (265, 432)
Screenshot: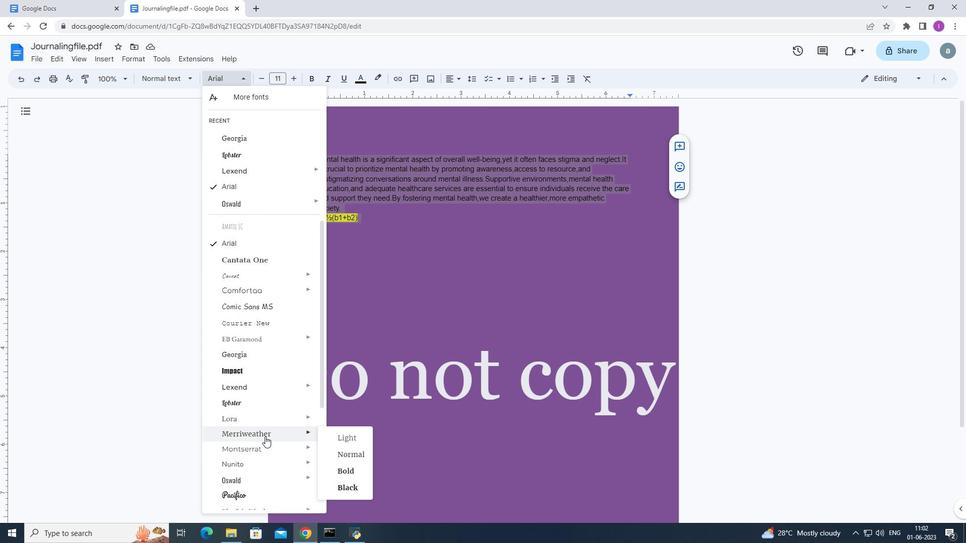 
Action: Mouse pressed left at (265, 432)
Screenshot: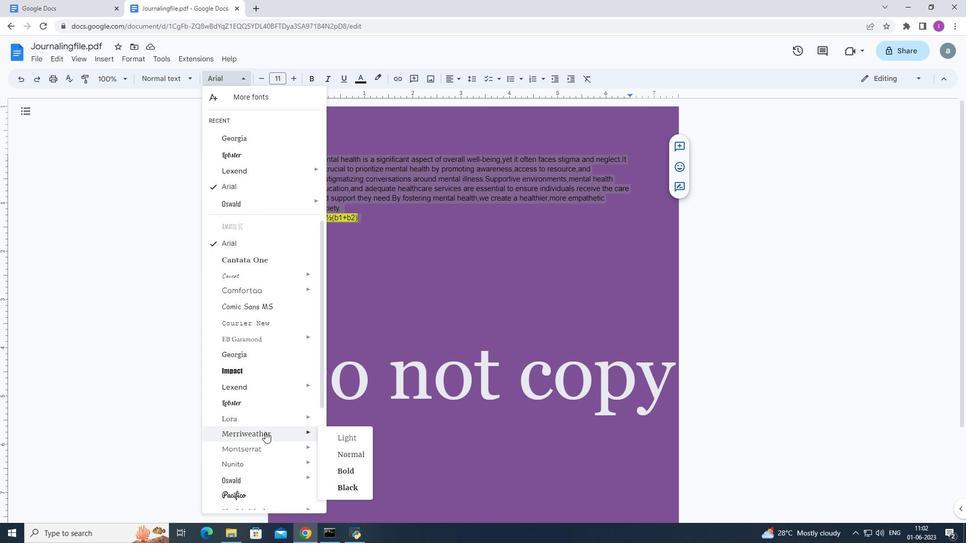 
Action: Mouse moved to (281, 78)
Screenshot: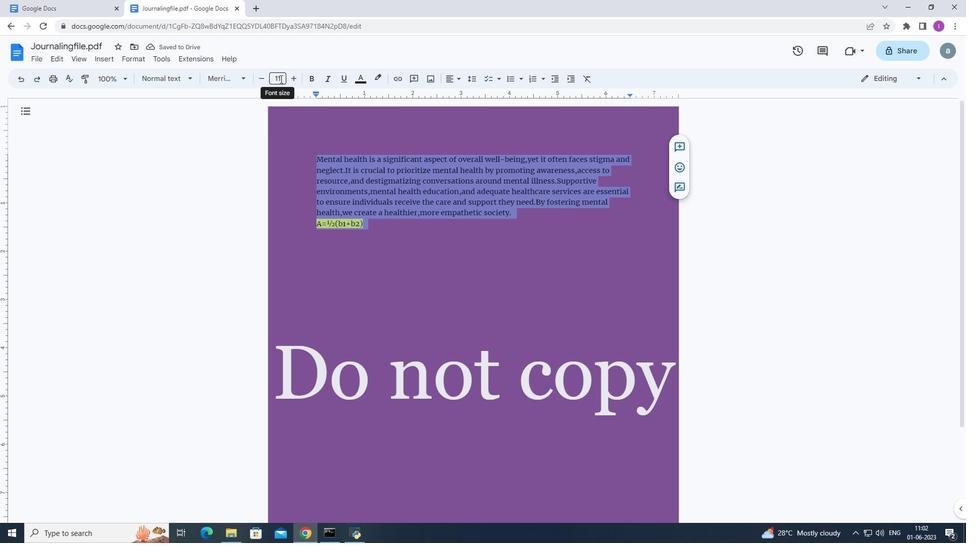 
Action: Mouse pressed left at (281, 78)
Screenshot: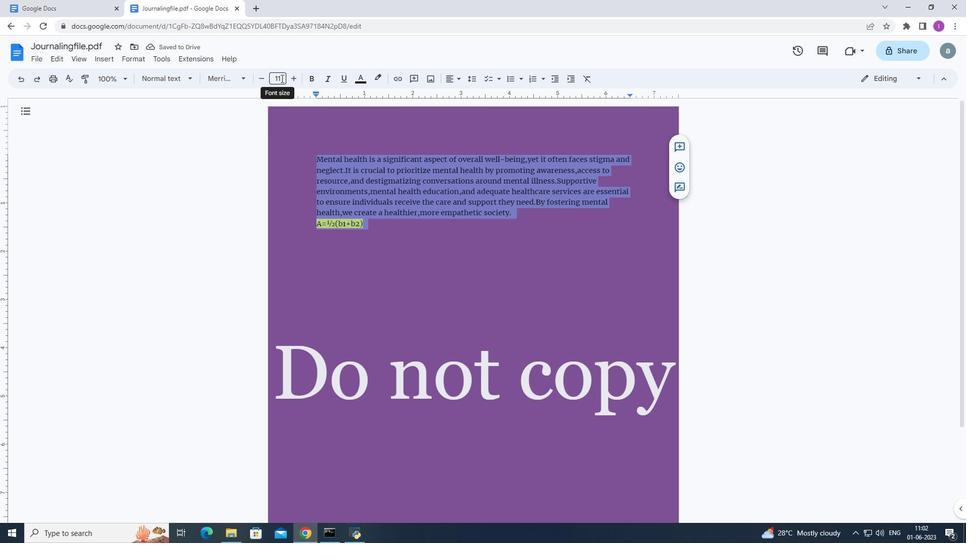 
Action: Key pressed 24<Key.enter>
Screenshot: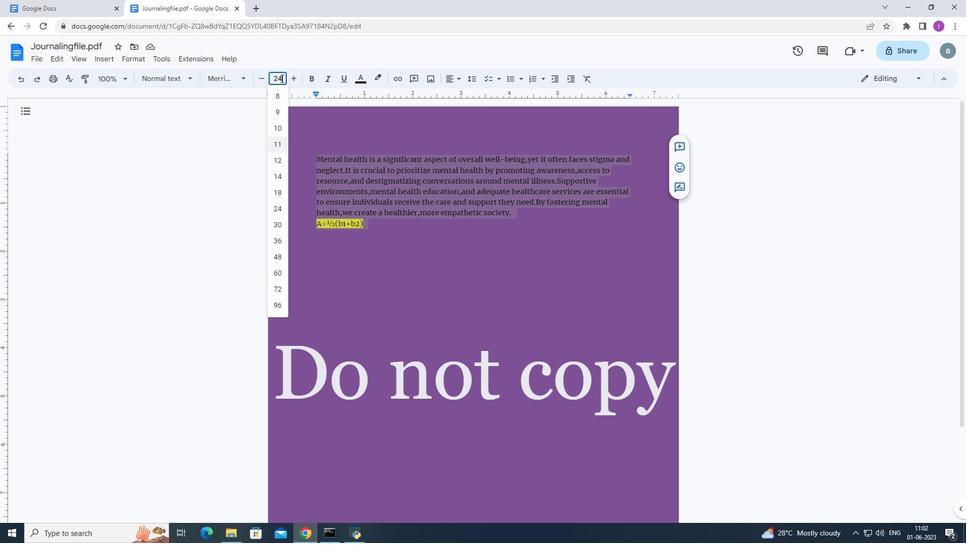 
Action: Mouse moved to (279, 97)
Screenshot: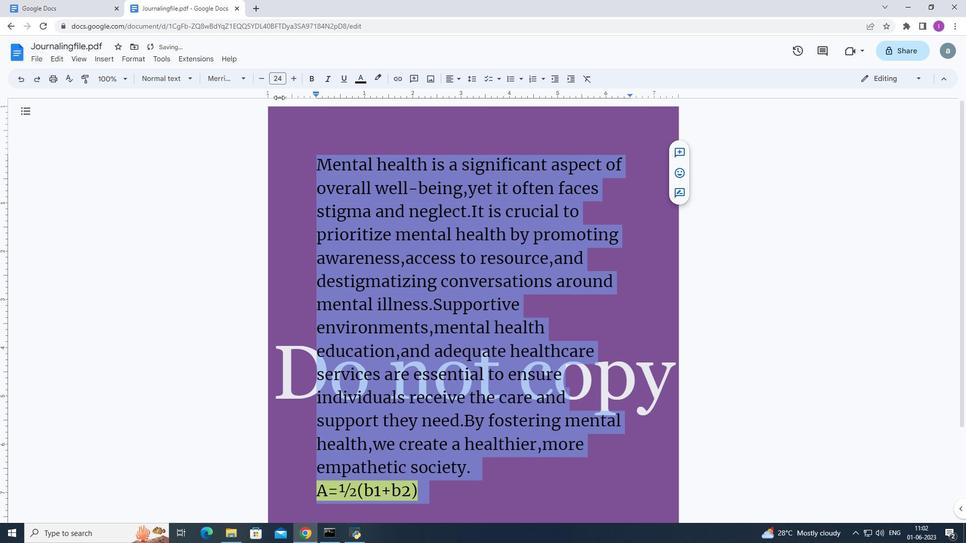 
Action: Mouse scrolled (279, 97) with delta (0, 0)
Screenshot: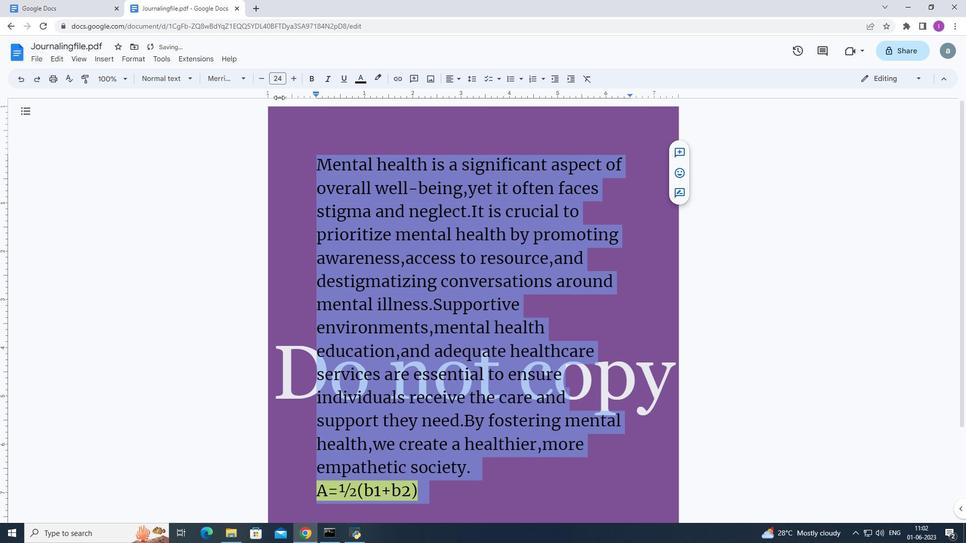 
Action: Mouse scrolled (279, 97) with delta (0, 0)
Screenshot: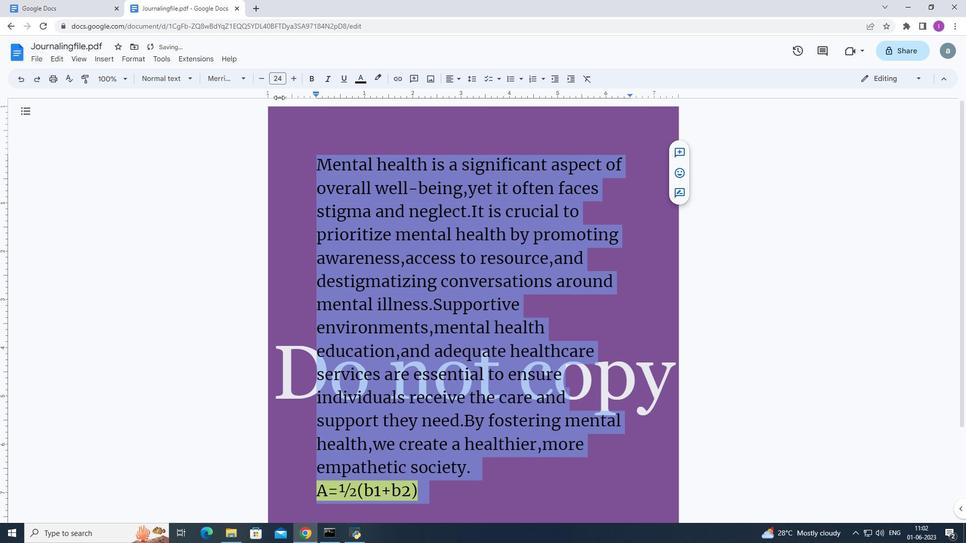 
Action: Mouse scrolled (279, 97) with delta (0, 0)
Screenshot: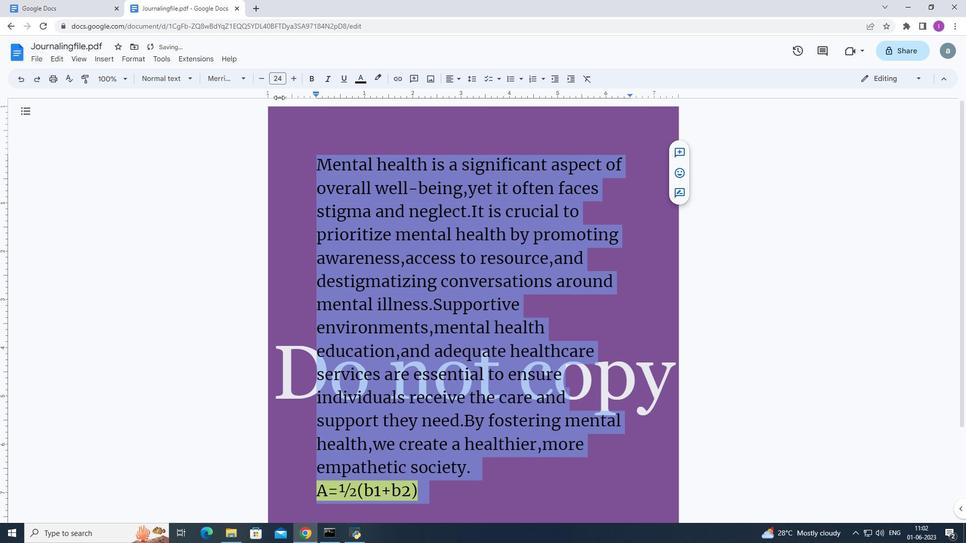 
Action: Mouse scrolled (279, 97) with delta (0, 0)
Screenshot: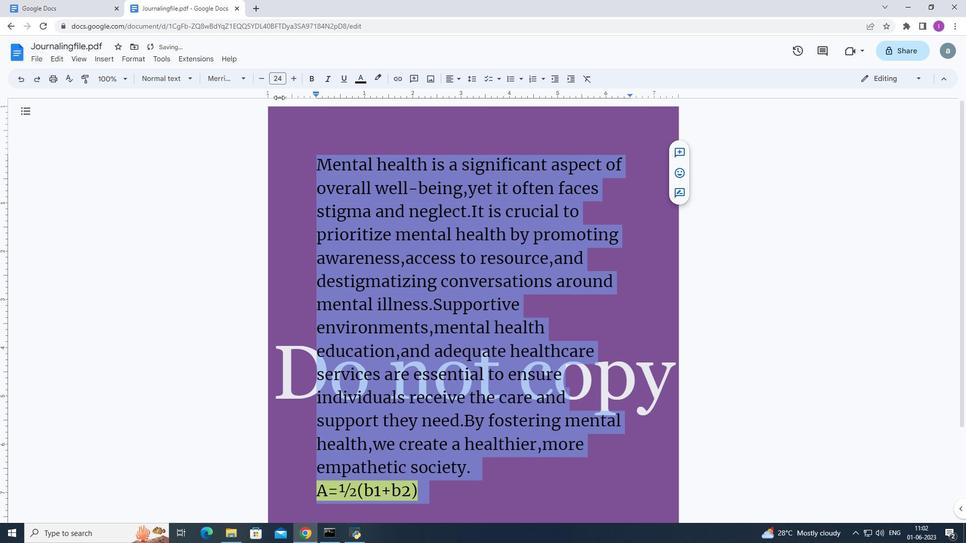
Action: Mouse moved to (209, 288)
Screenshot: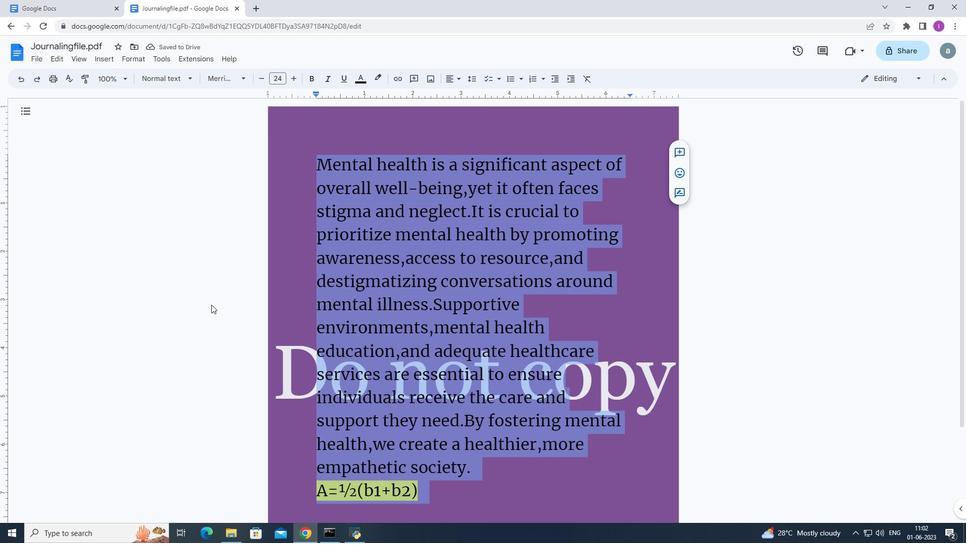 
Action: Mouse scrolled (209, 287) with delta (0, 0)
Screenshot: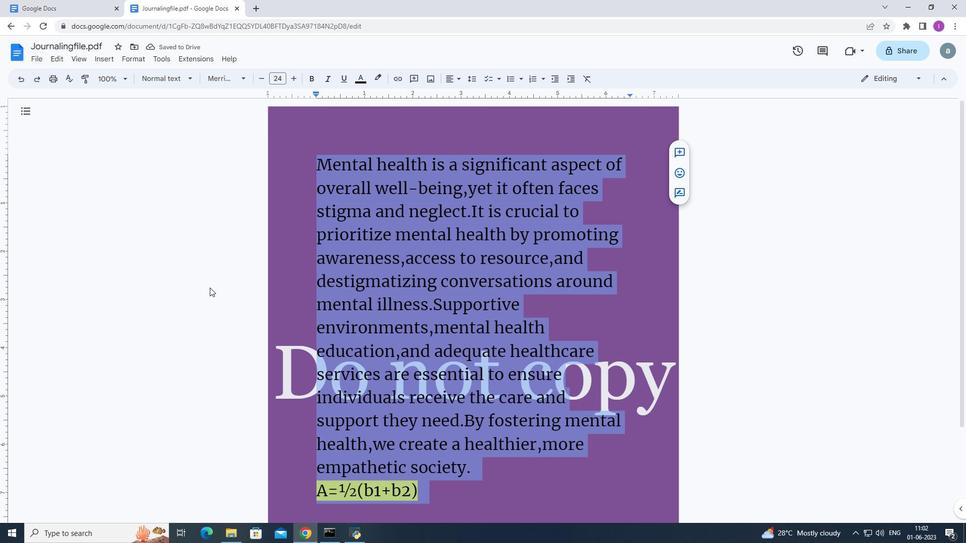 
Action: Mouse scrolled (209, 287) with delta (0, 0)
Screenshot: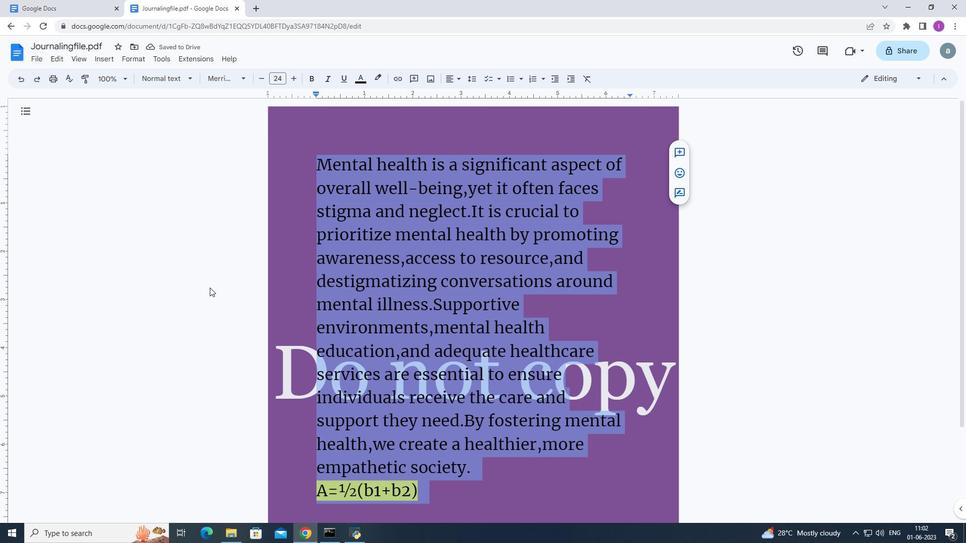 
Action: Mouse scrolled (209, 287) with delta (0, 0)
Screenshot: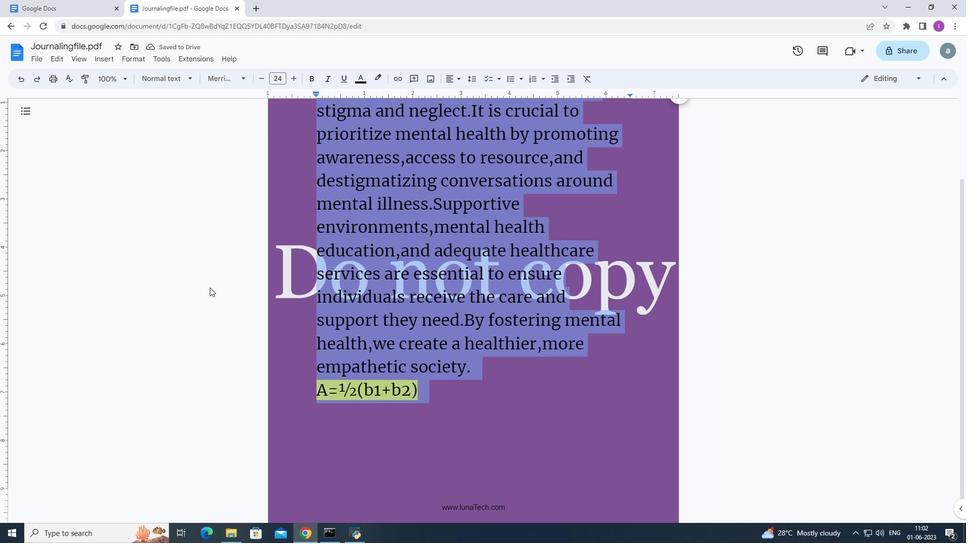 
Action: Mouse scrolled (209, 287) with delta (0, 0)
Screenshot: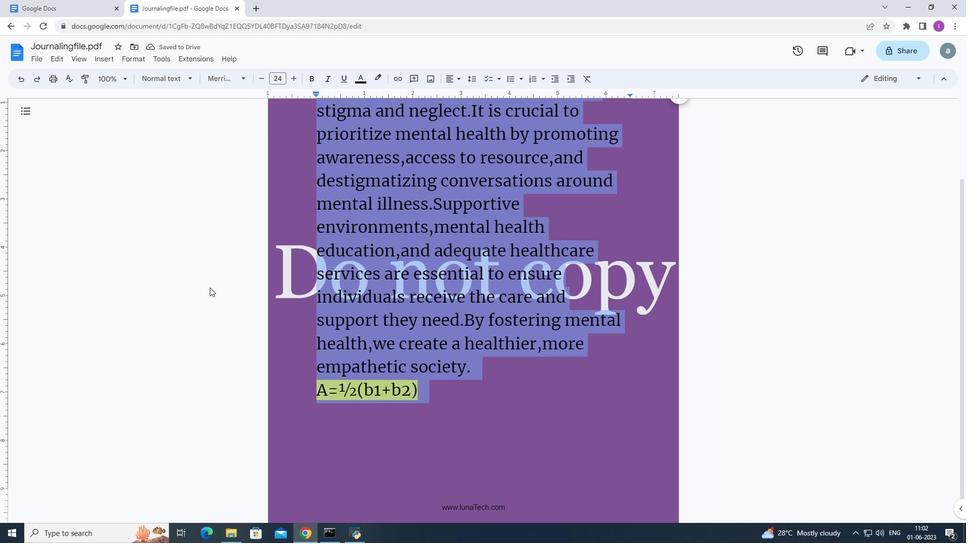 
Action: Mouse scrolled (209, 287) with delta (0, 0)
Screenshot: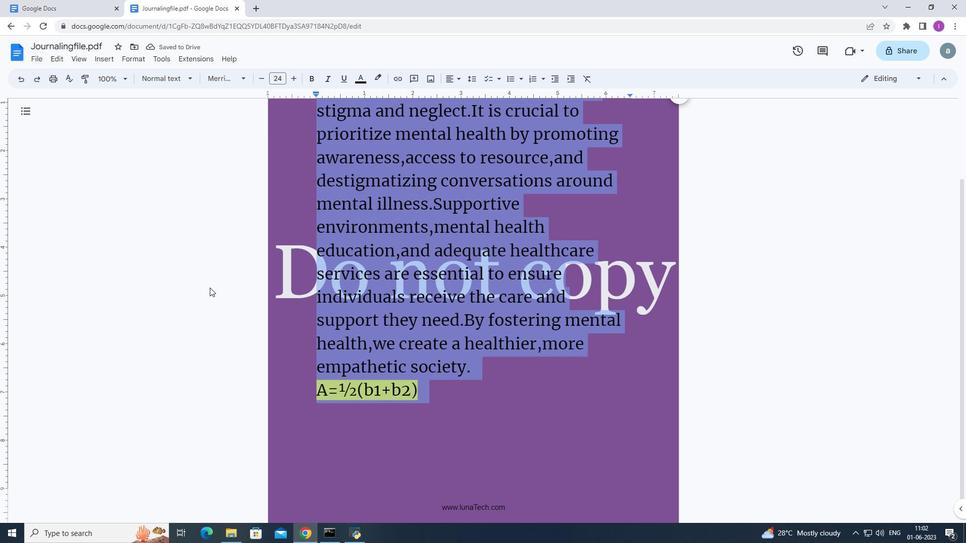 
Action: Mouse moved to (162, 292)
Screenshot: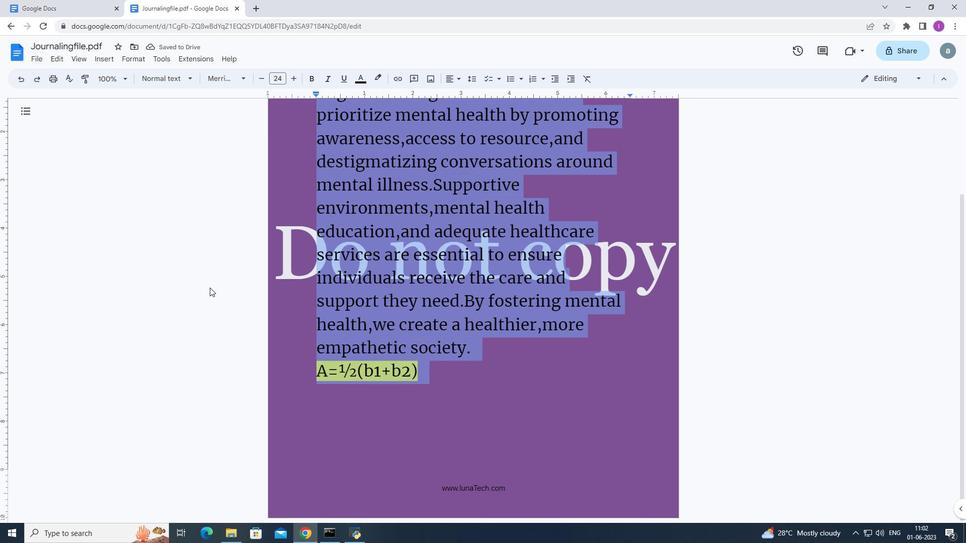 
Action: Mouse pressed left at (162, 292)
Screenshot: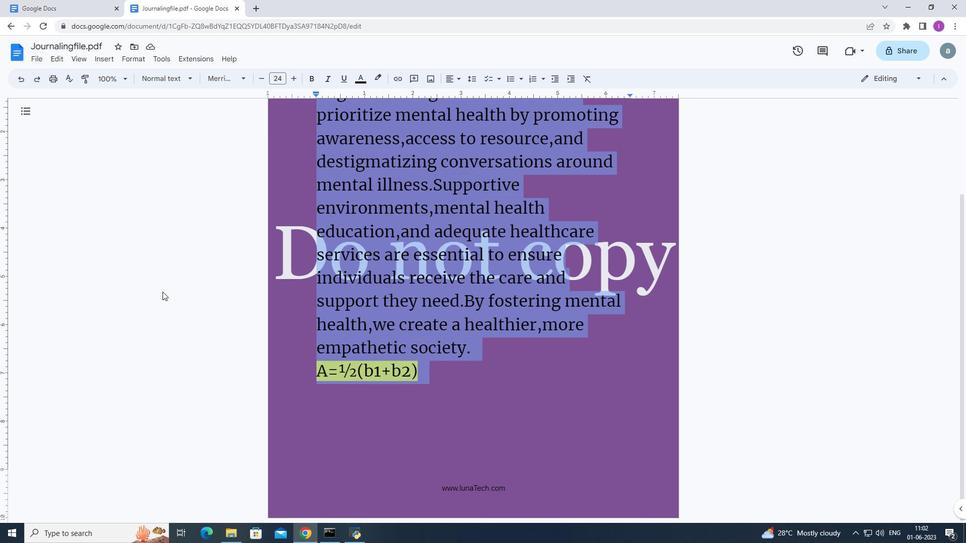 
Action: Mouse moved to (190, 266)
Screenshot: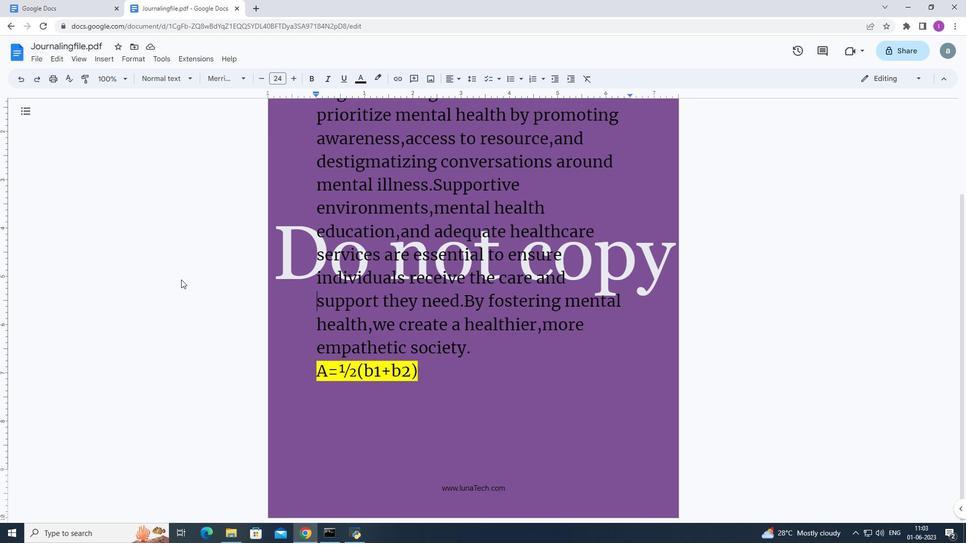 
